 Task: For heading Use Comfortaa with pink colour & bold.  font size for heading26,  'Change the font style of data to'Comfortaa and font size to 18,  Change the alignment of both headline & data to Align center.  In the sheet  DashboardFinAuditbook
Action: Mouse moved to (63, 148)
Screenshot: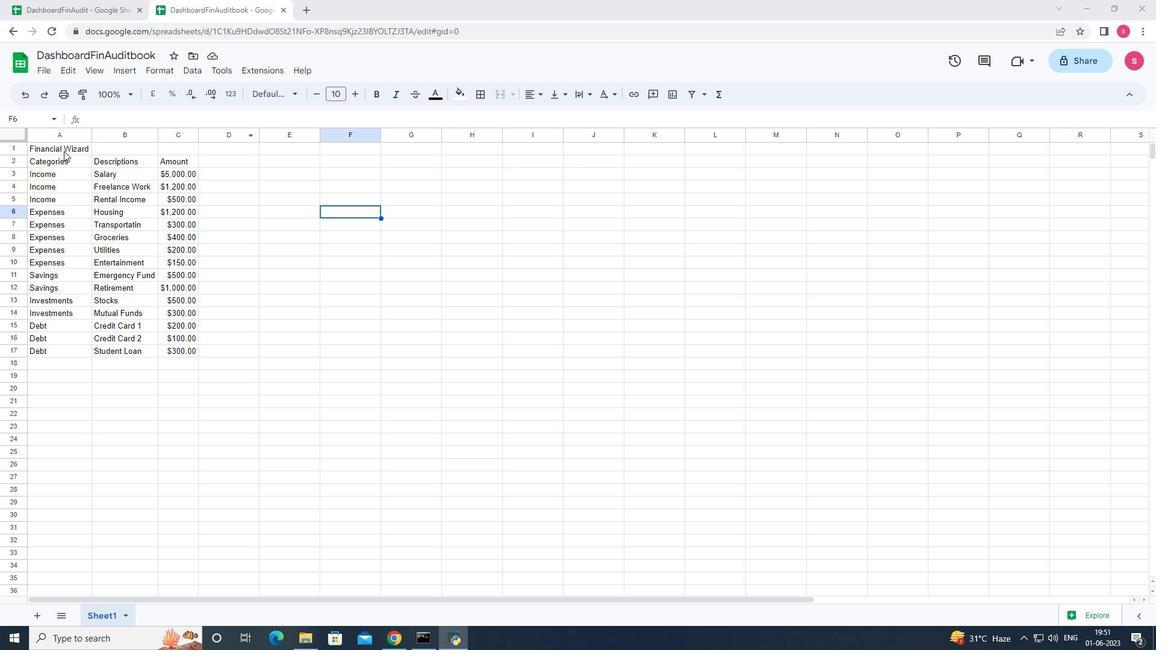
Action: Mouse pressed left at (63, 148)
Screenshot: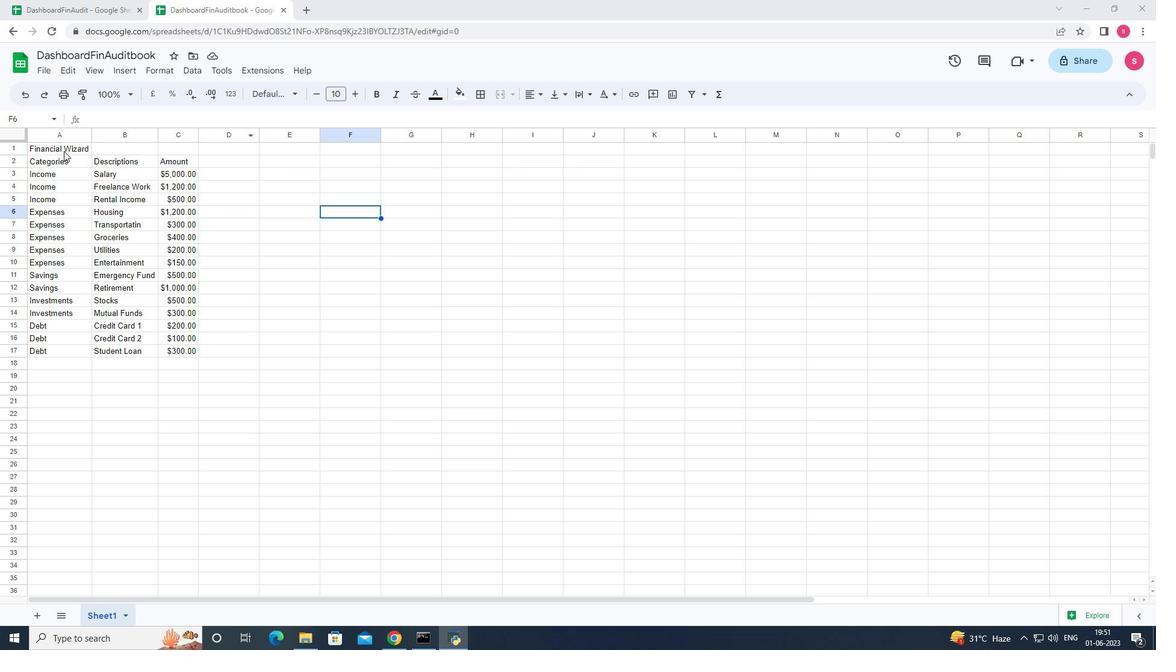 
Action: Mouse moved to (283, 91)
Screenshot: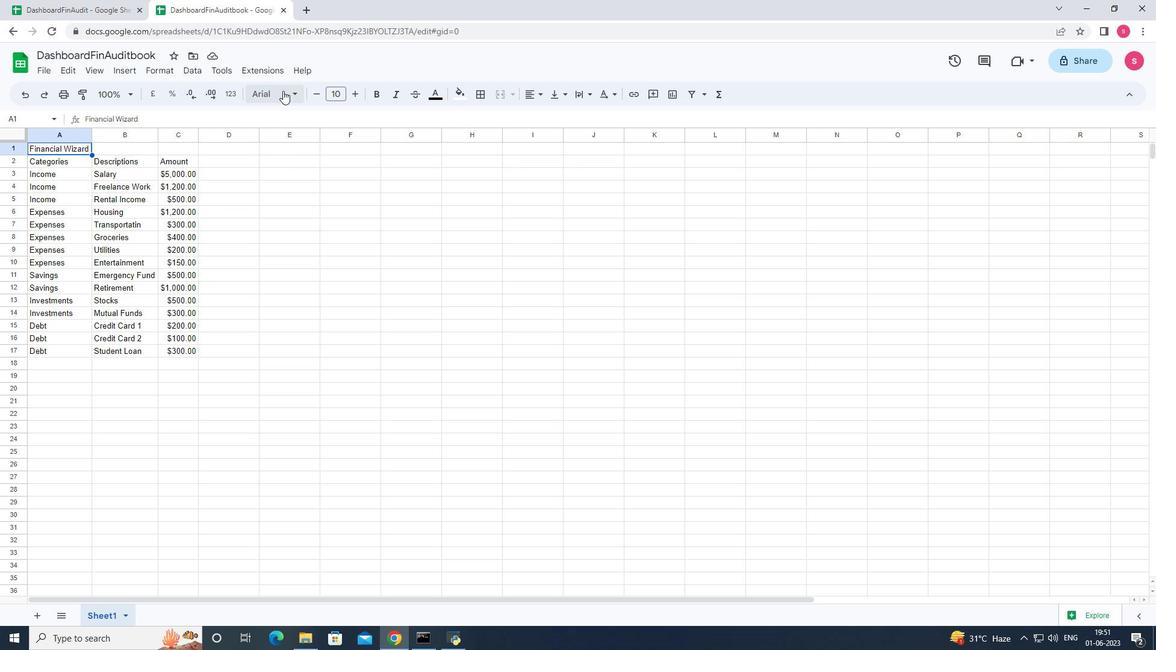 
Action: Mouse pressed left at (283, 91)
Screenshot: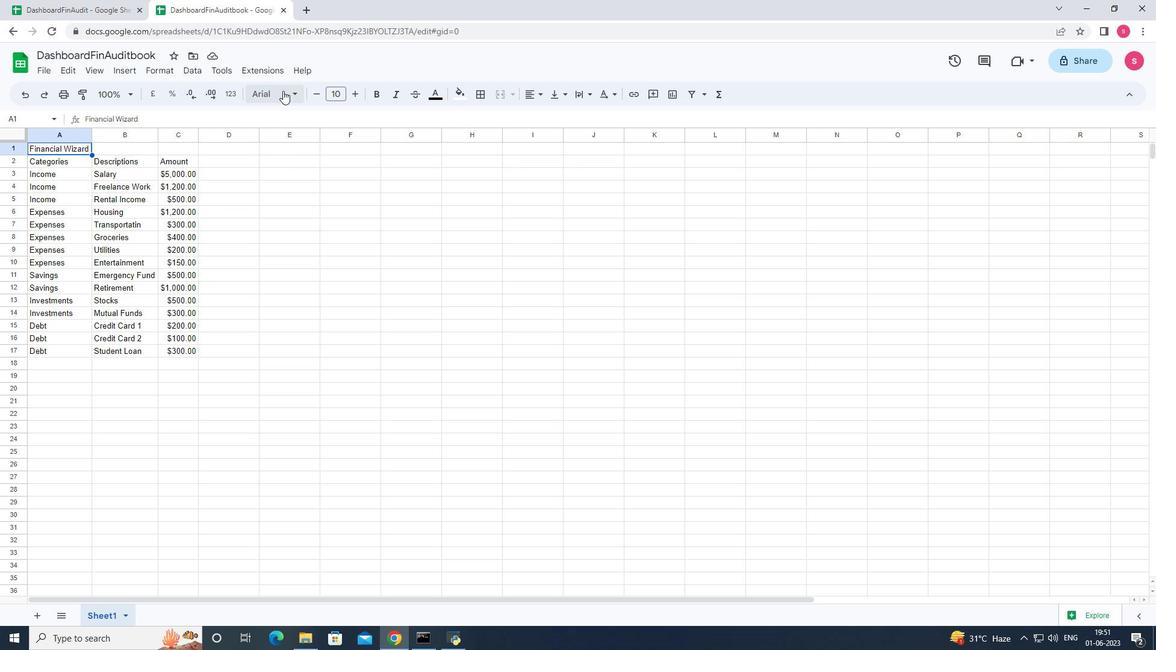 
Action: Mouse moved to (311, 420)
Screenshot: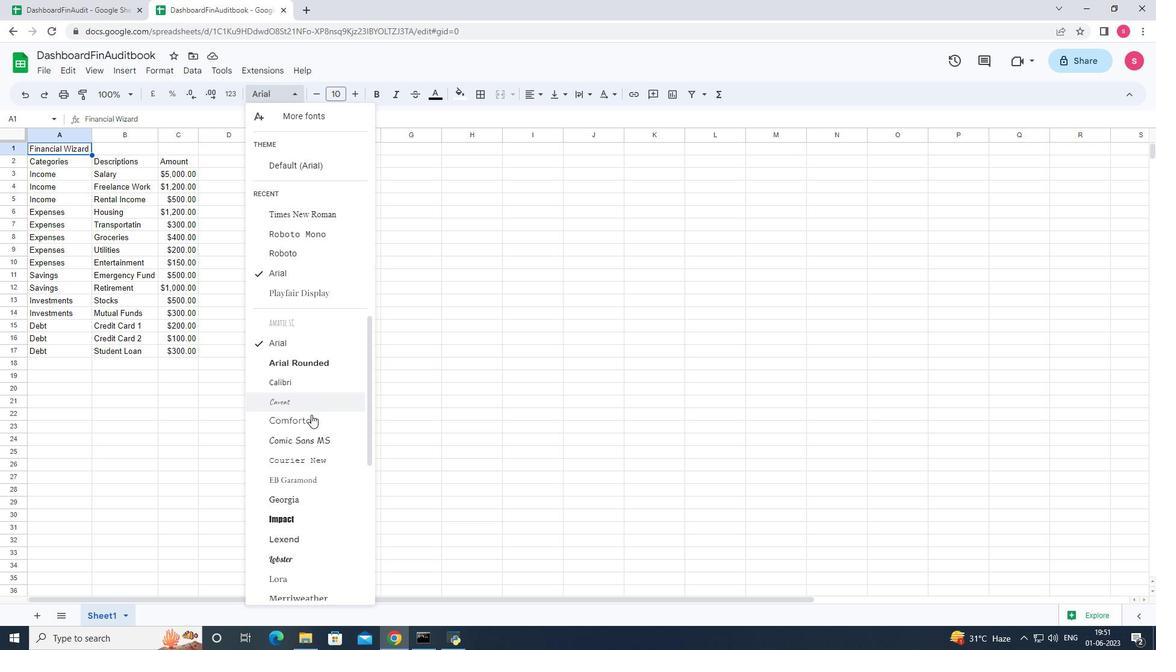 
Action: Mouse pressed left at (311, 420)
Screenshot: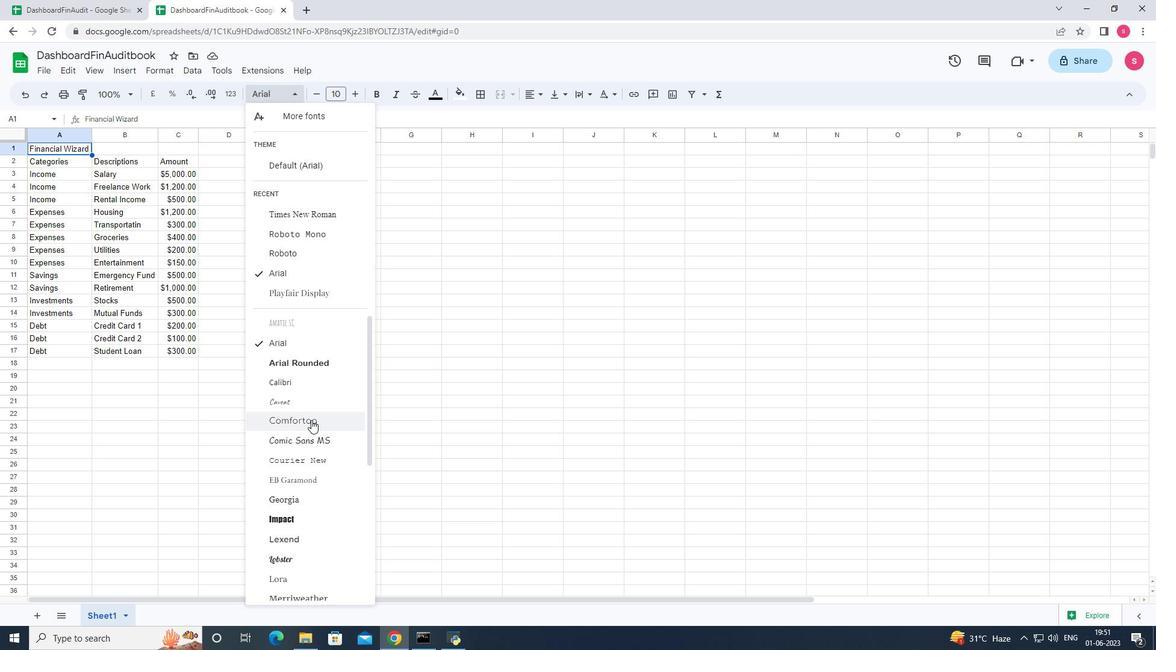 
Action: Mouse moved to (451, 88)
Screenshot: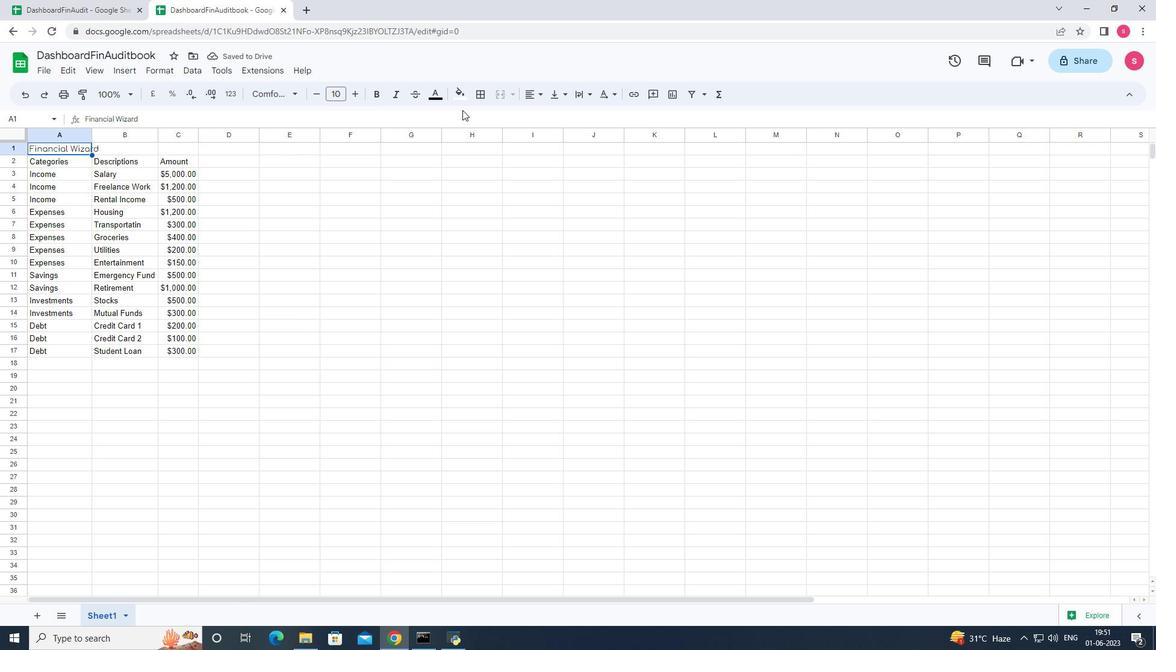 
Action: Mouse pressed right at (451, 88)
Screenshot: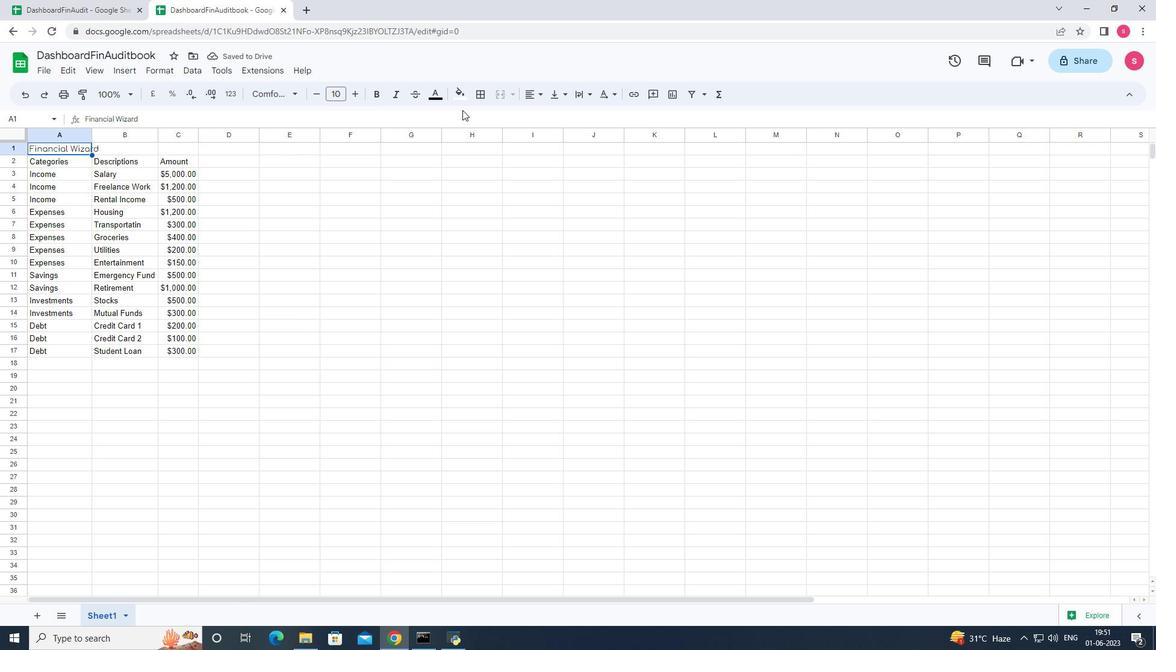 
Action: Mouse pressed right at (451, 88)
Screenshot: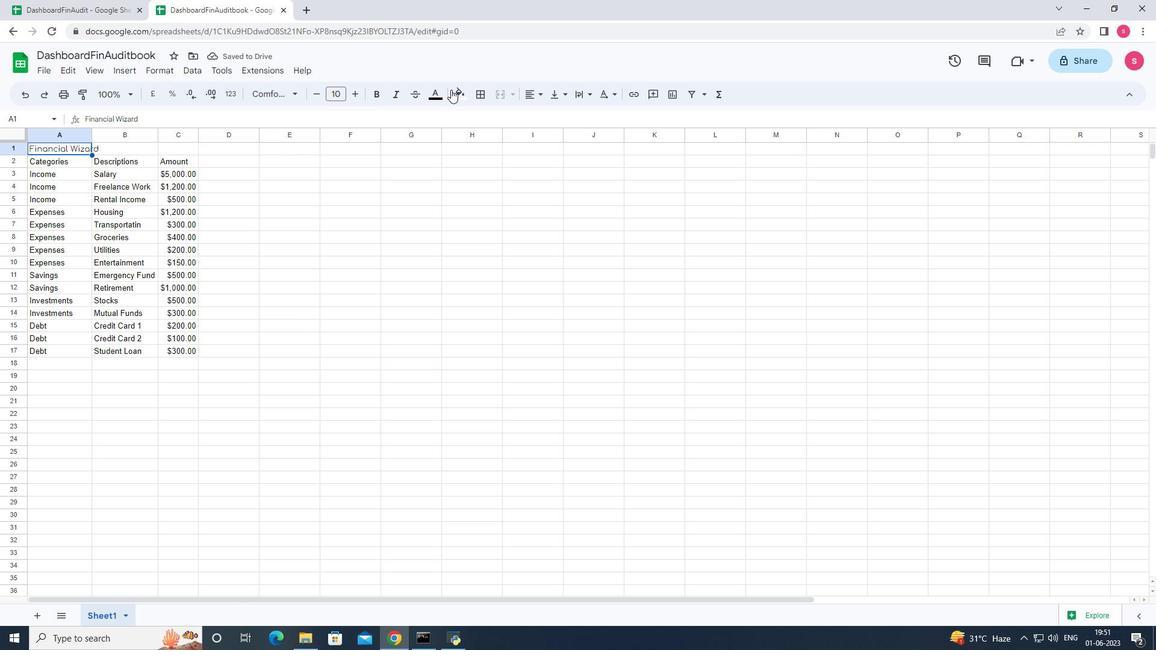 
Action: Mouse pressed right at (451, 88)
Screenshot: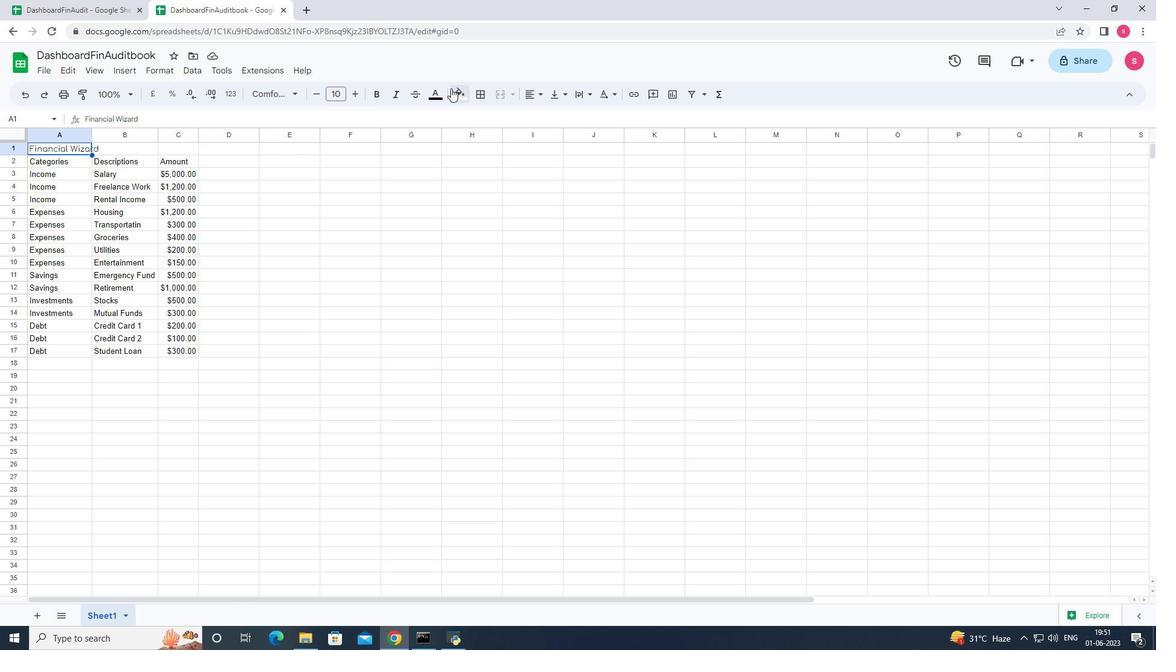 
Action: Mouse moved to (439, 95)
Screenshot: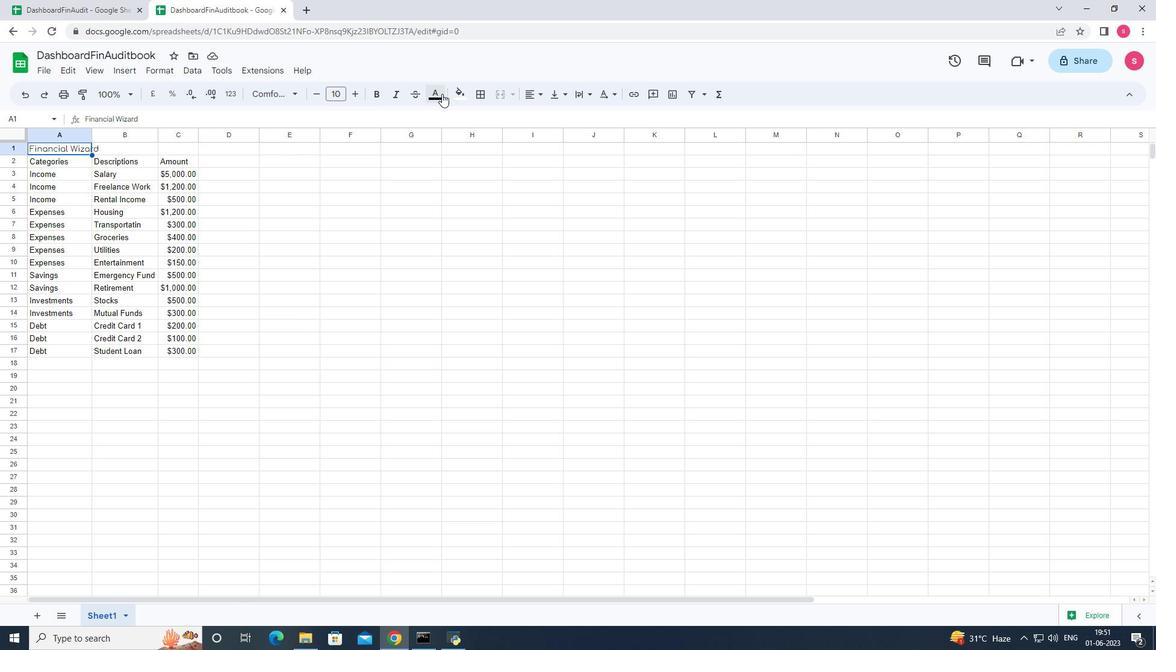 
Action: Mouse pressed left at (439, 95)
Screenshot: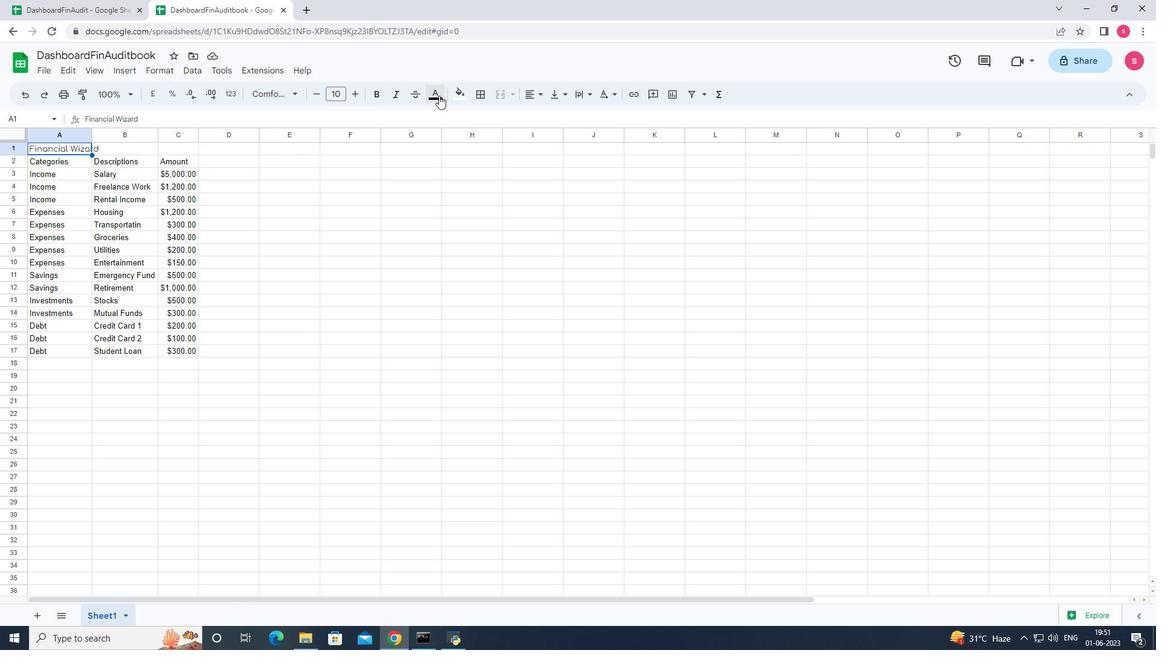 
Action: Mouse moved to (534, 175)
Screenshot: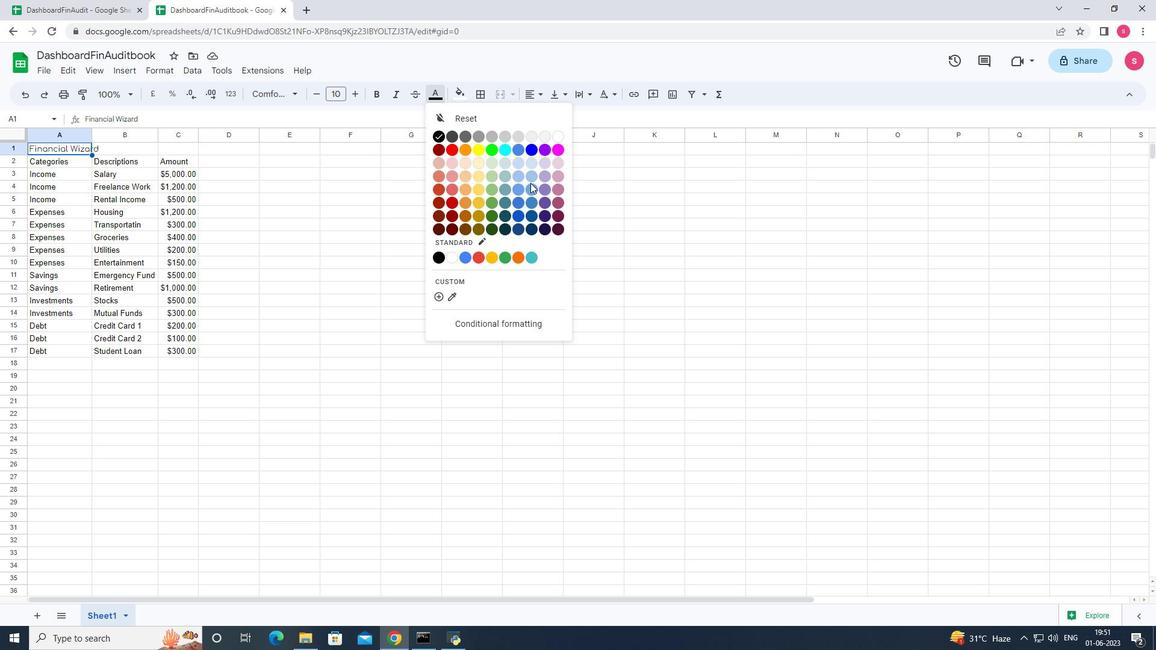 
Action: Mouse pressed right at (534, 175)
Screenshot: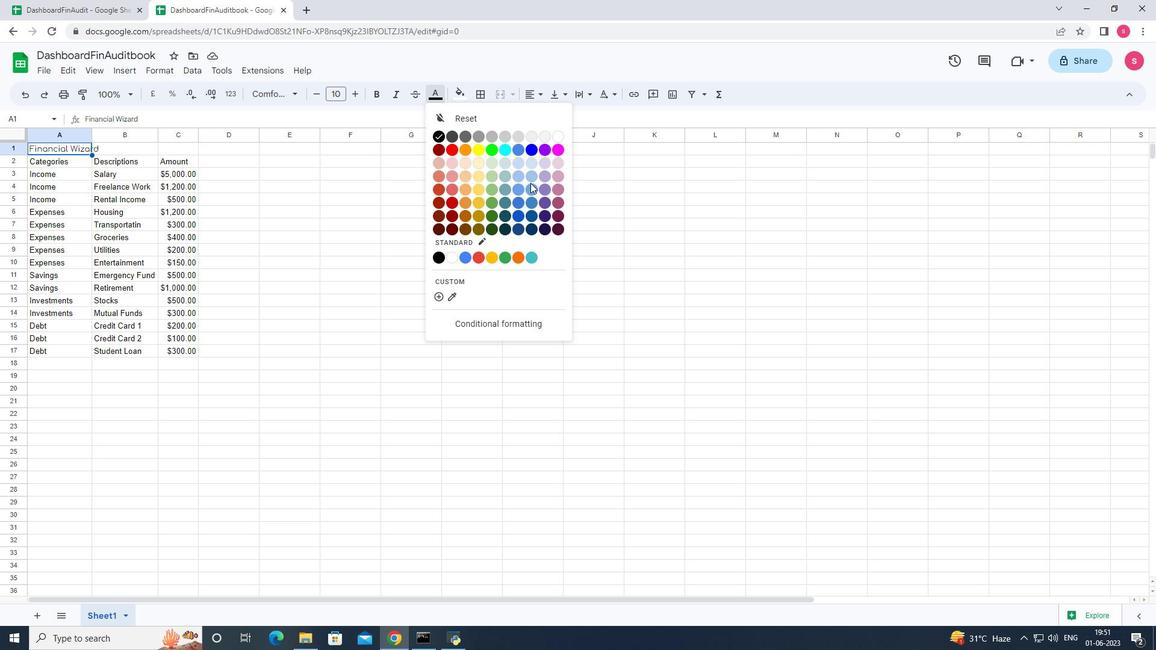 
Action: Mouse moved to (438, 95)
Screenshot: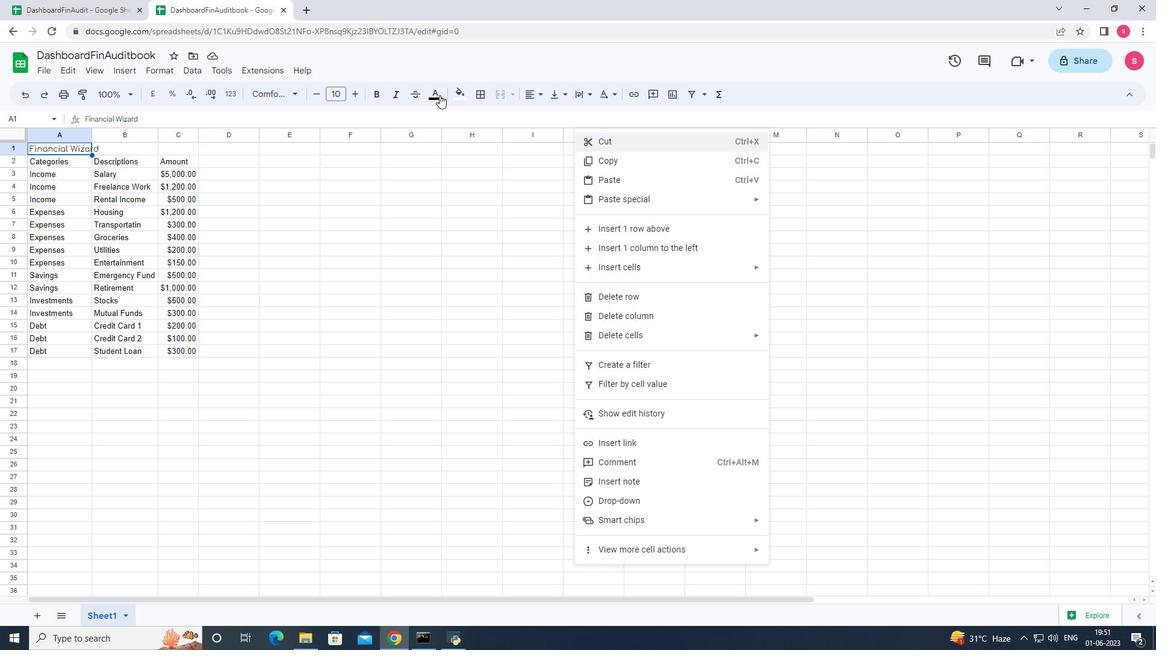 
Action: Mouse pressed left at (438, 95)
Screenshot: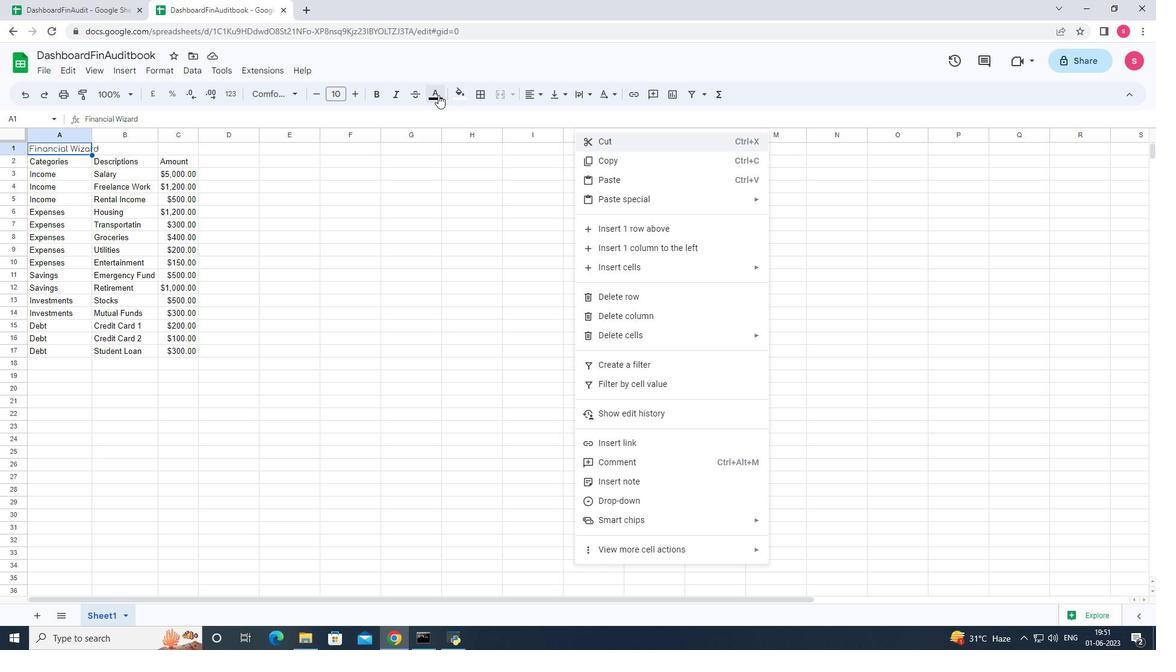 
Action: Mouse moved to (555, 150)
Screenshot: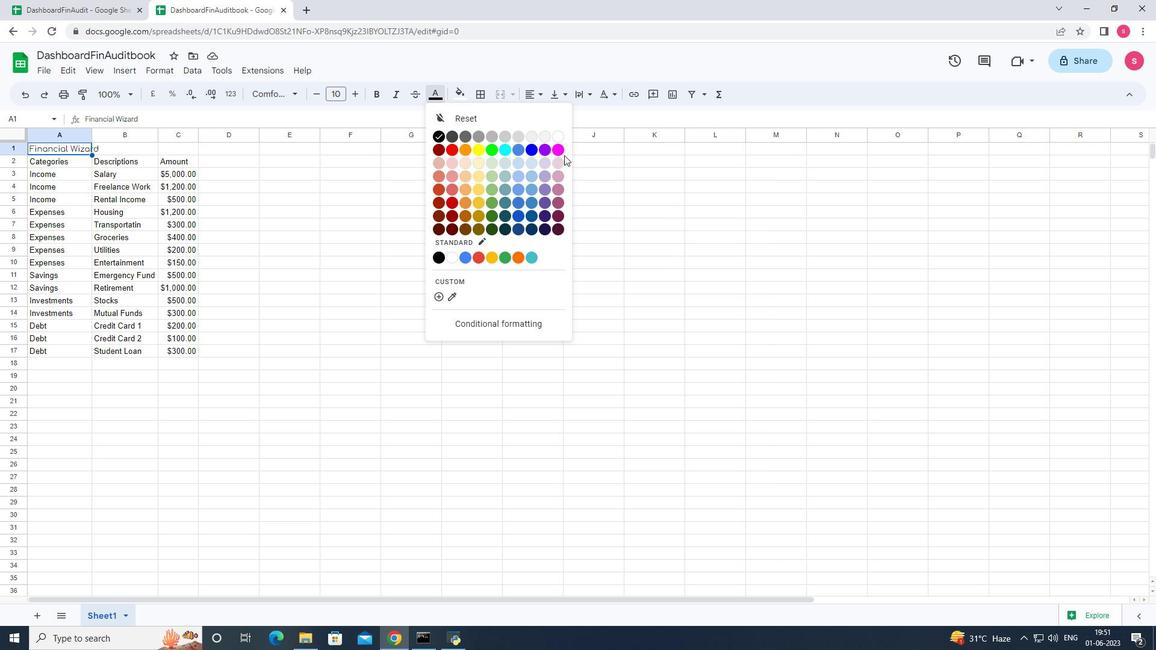 
Action: Mouse pressed left at (555, 150)
Screenshot: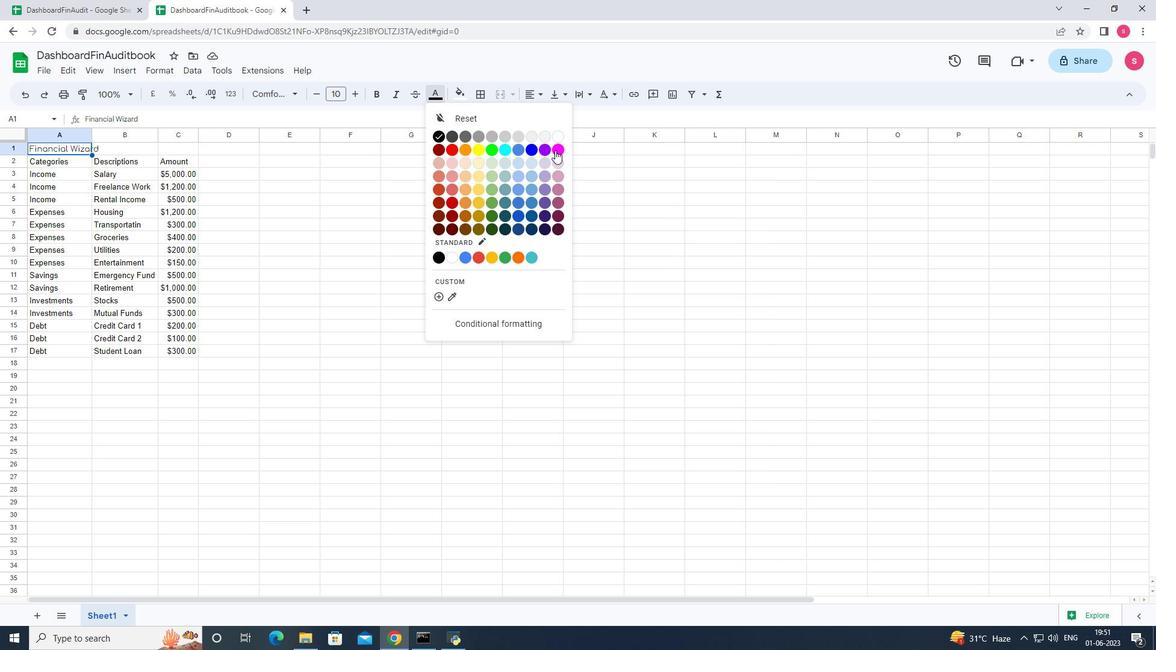 
Action: Mouse moved to (380, 93)
Screenshot: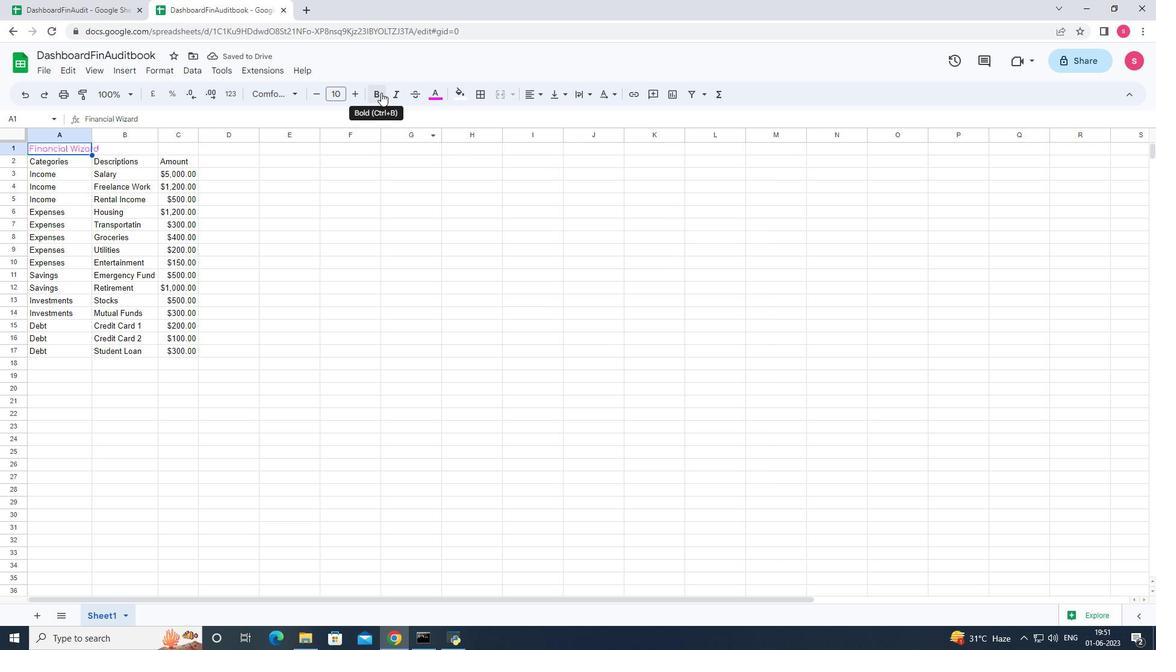 
Action: Mouse pressed left at (380, 93)
Screenshot: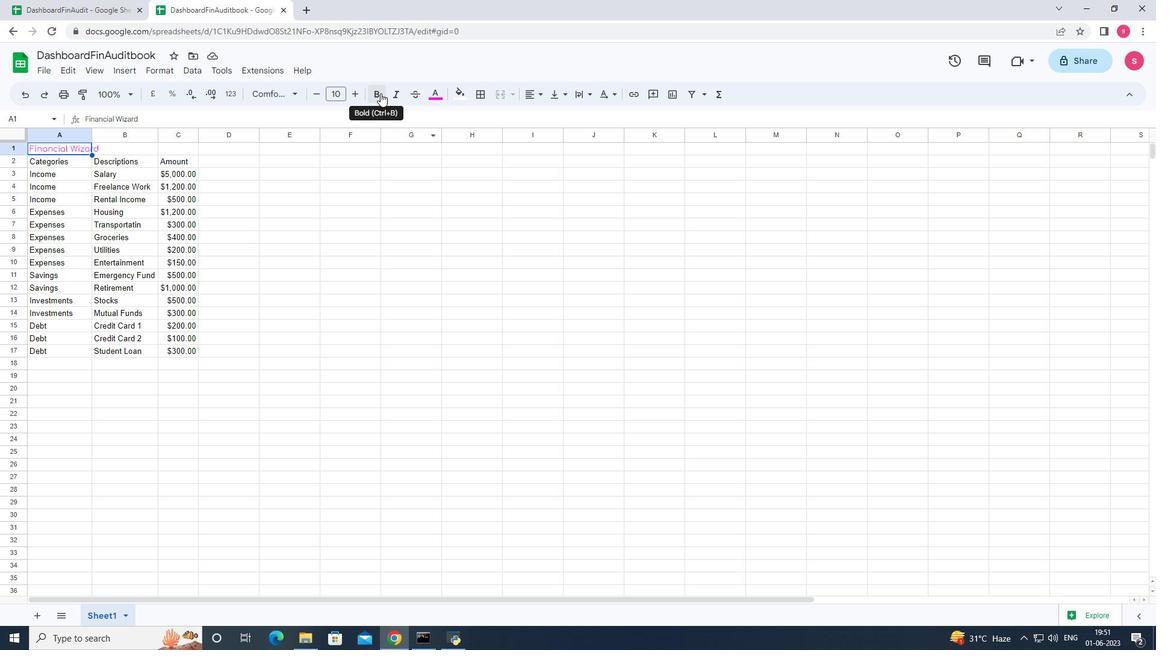 
Action: Mouse moved to (354, 96)
Screenshot: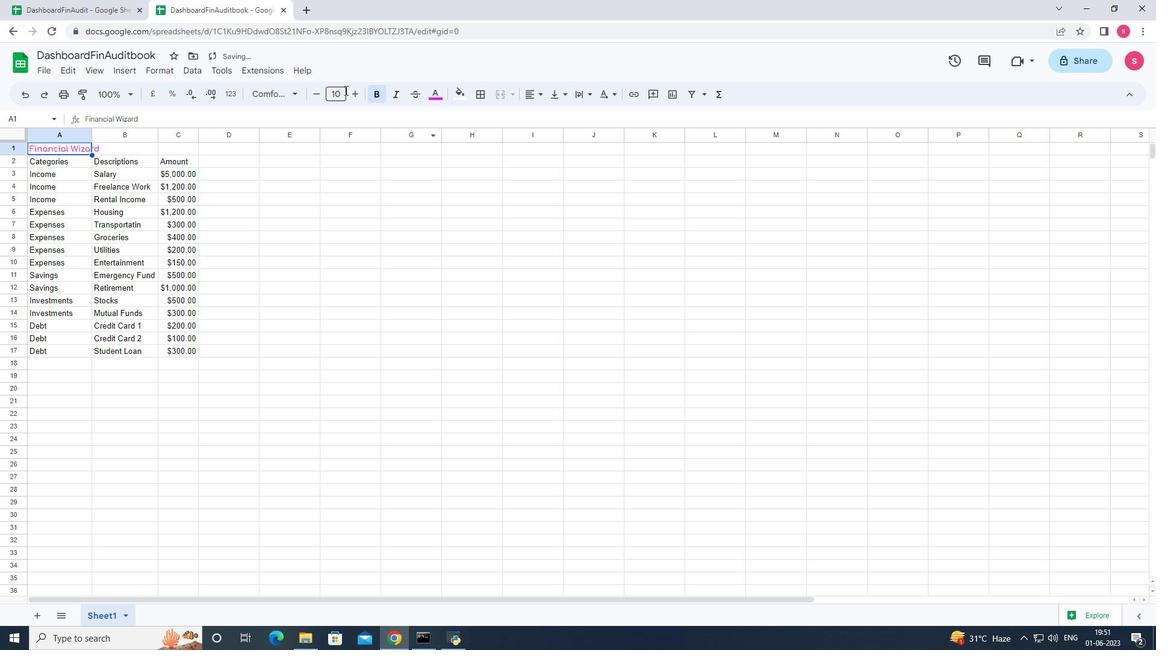 
Action: Mouse pressed left at (354, 96)
Screenshot: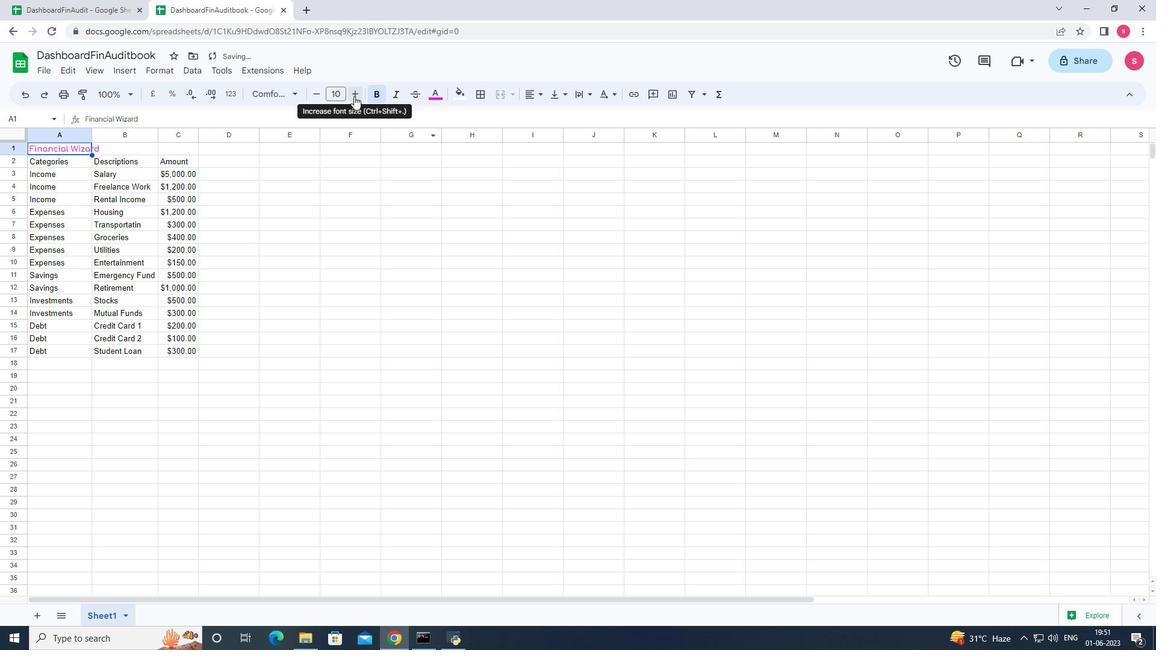 
Action: Mouse pressed left at (354, 96)
Screenshot: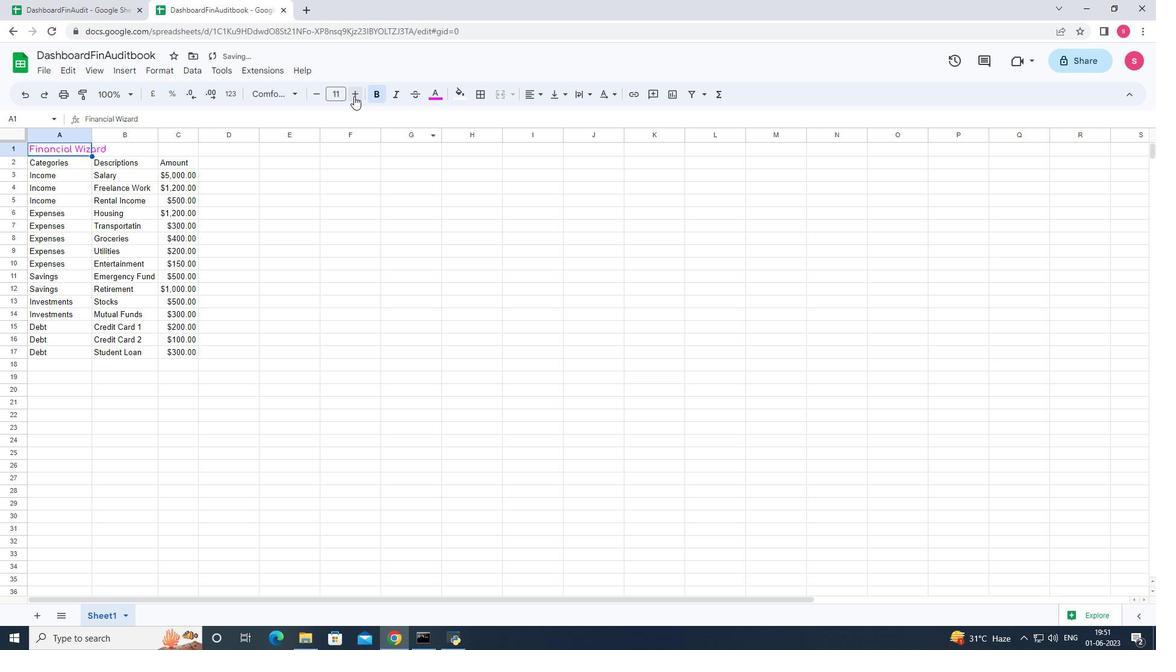 
Action: Mouse pressed left at (354, 96)
Screenshot: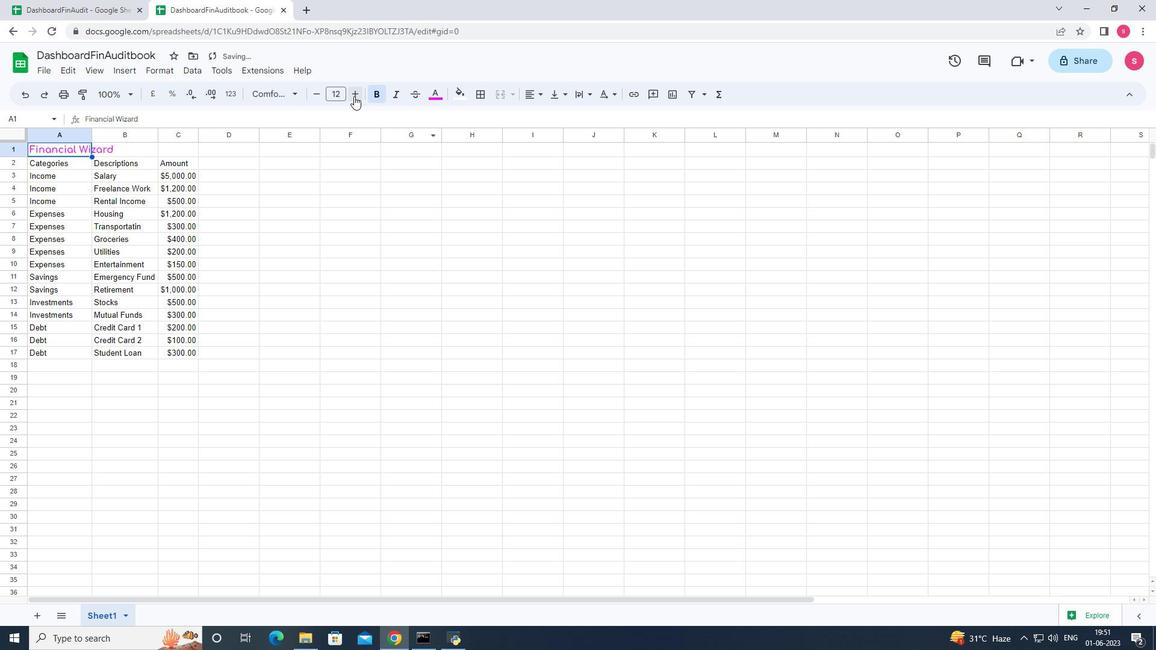 
Action: Mouse pressed left at (354, 96)
Screenshot: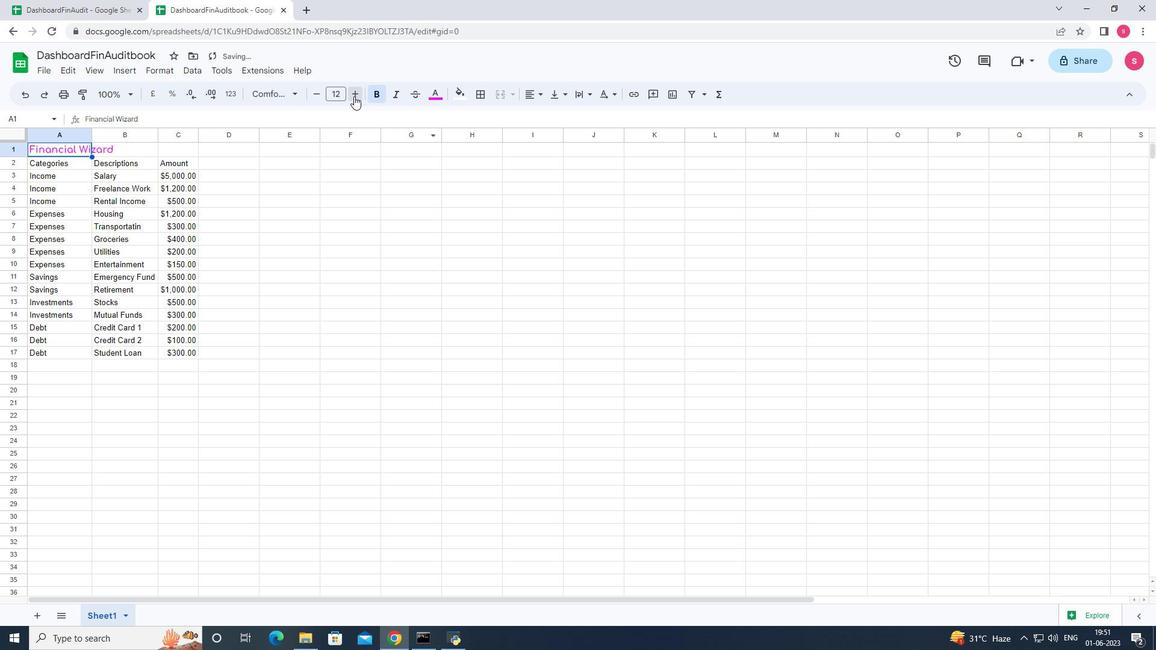 
Action: Mouse pressed left at (354, 96)
Screenshot: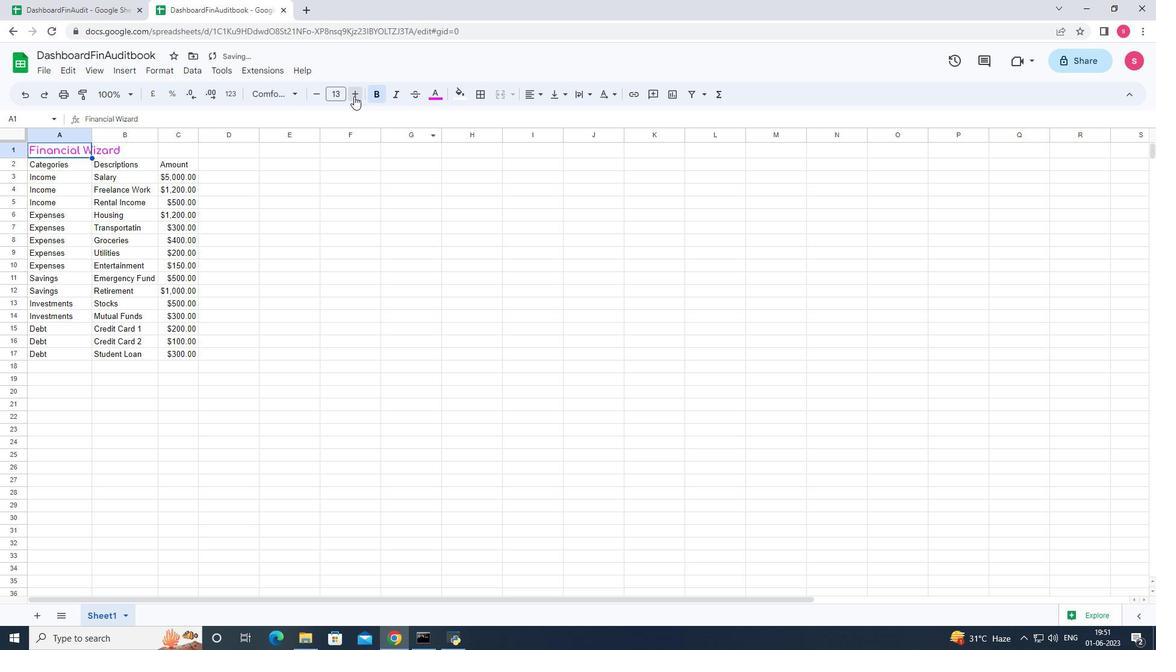 
Action: Mouse pressed left at (354, 96)
Screenshot: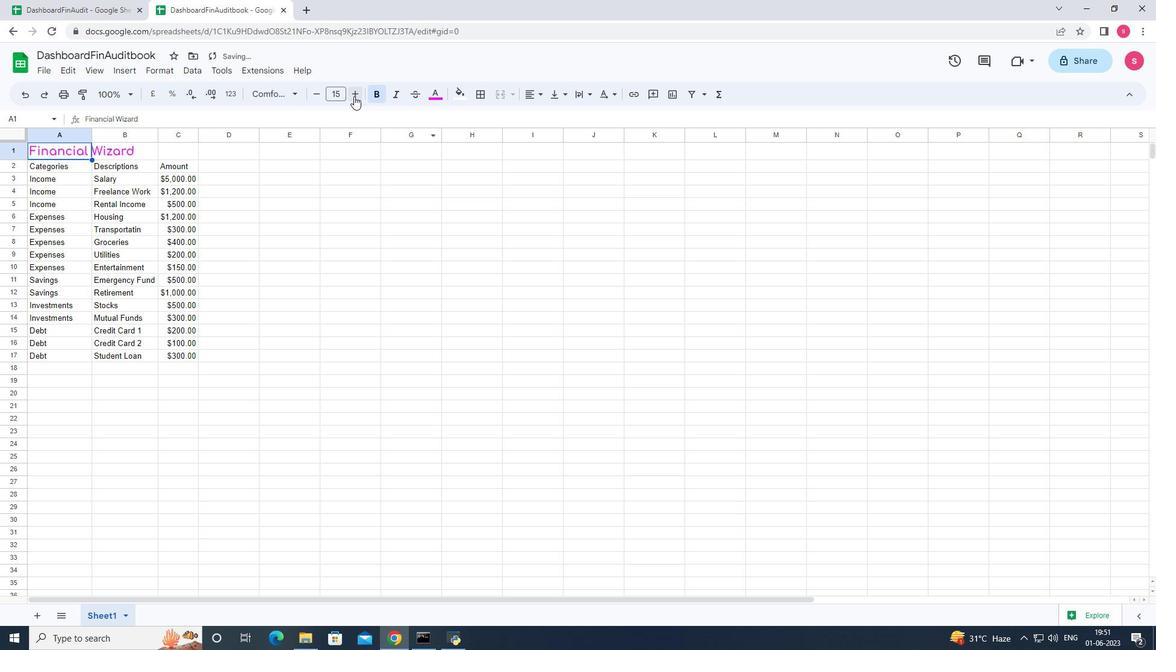 
Action: Mouse pressed left at (354, 96)
Screenshot: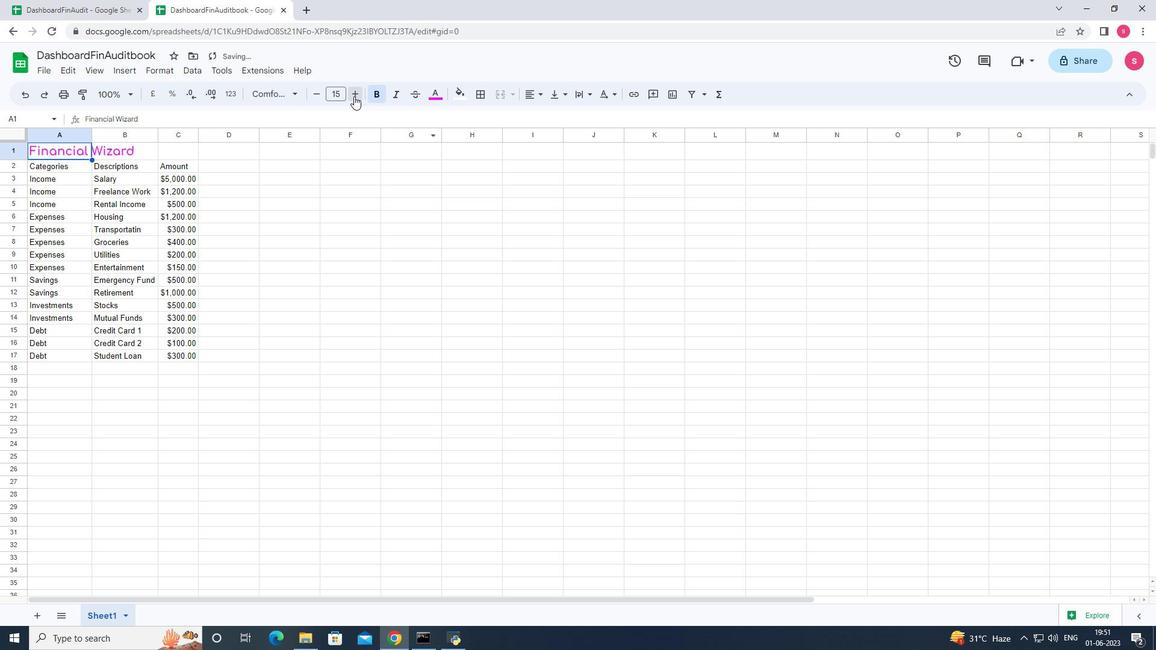 
Action: Mouse moved to (354, 96)
Screenshot: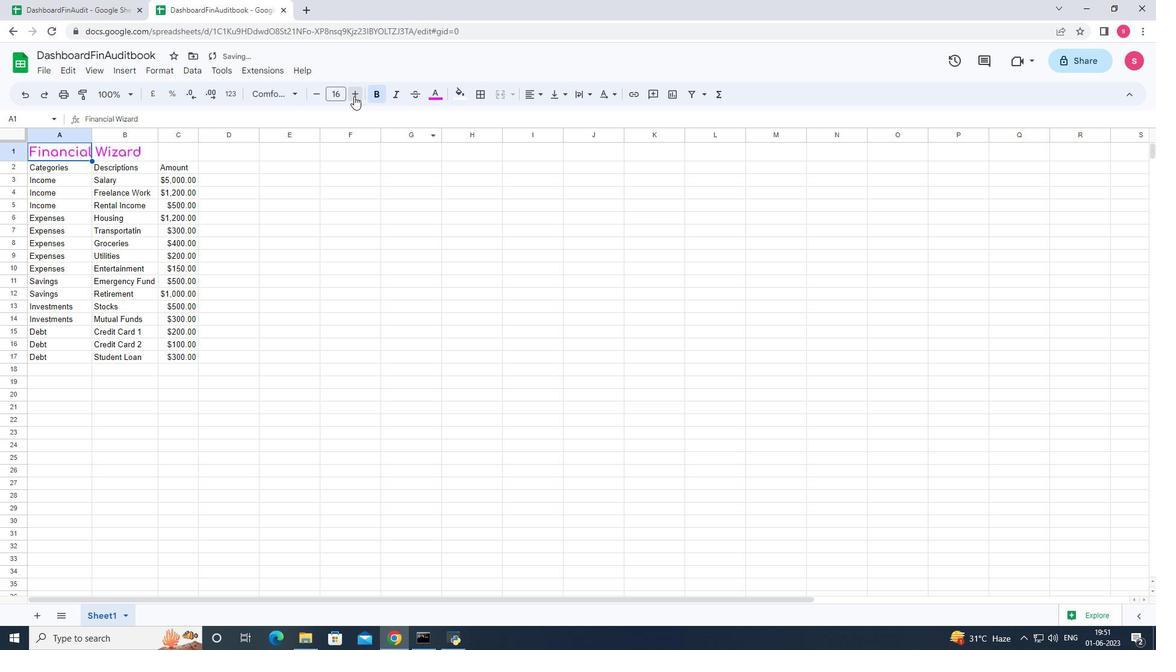 
Action: Mouse pressed left at (354, 96)
Screenshot: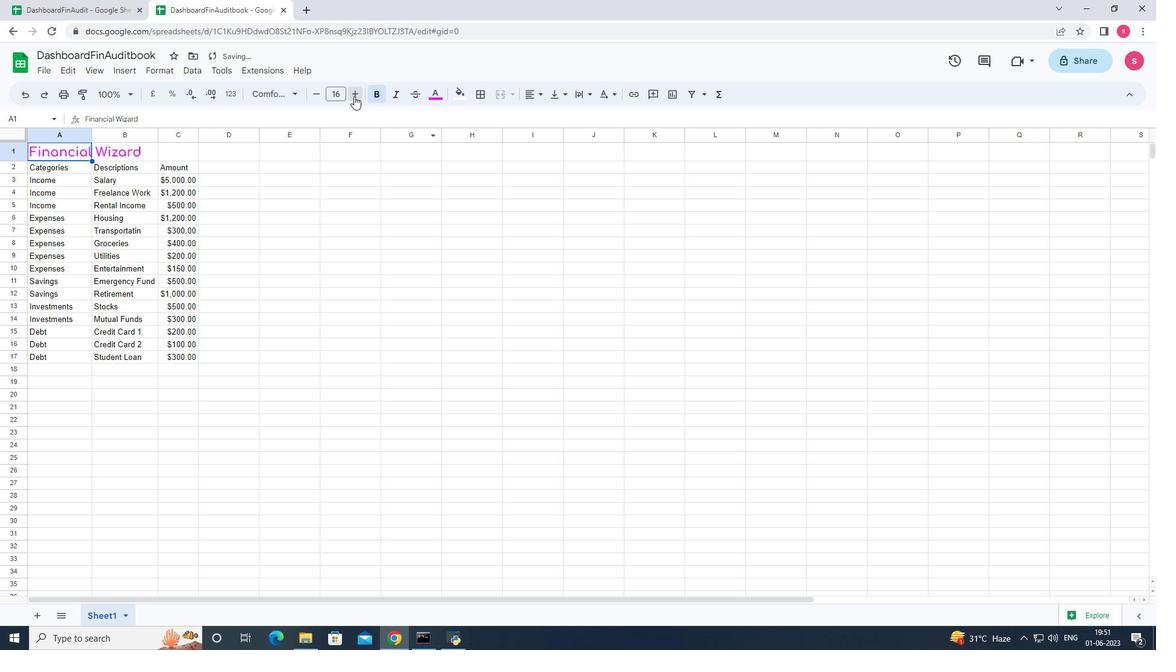 
Action: Mouse pressed left at (354, 96)
Screenshot: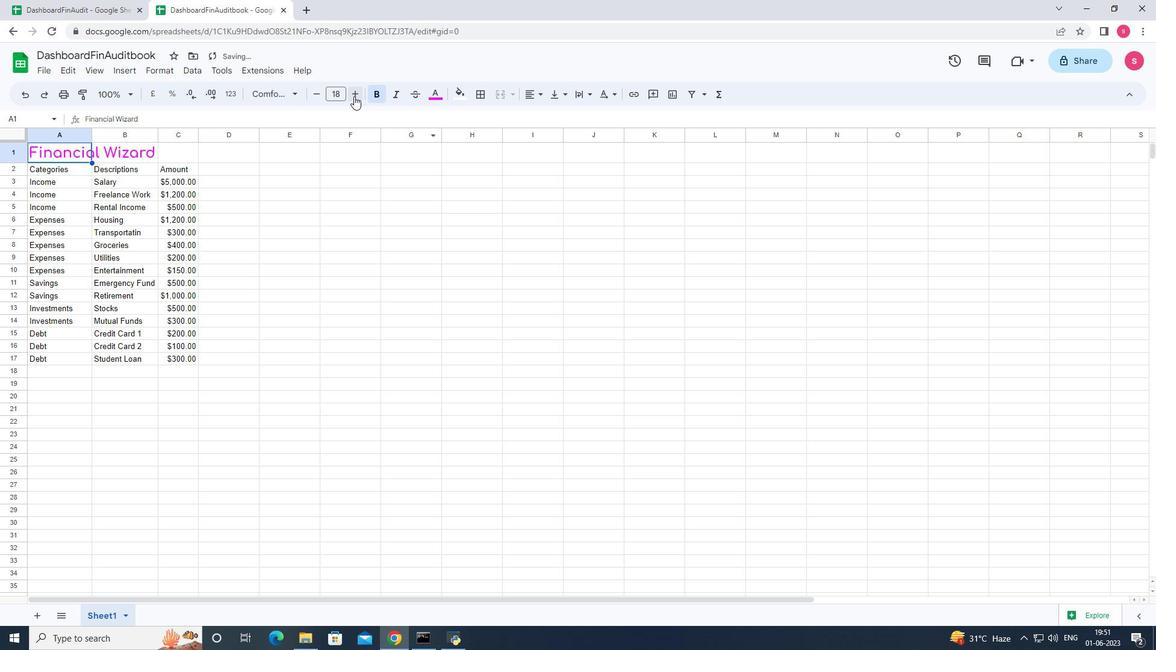 
Action: Mouse pressed left at (354, 96)
Screenshot: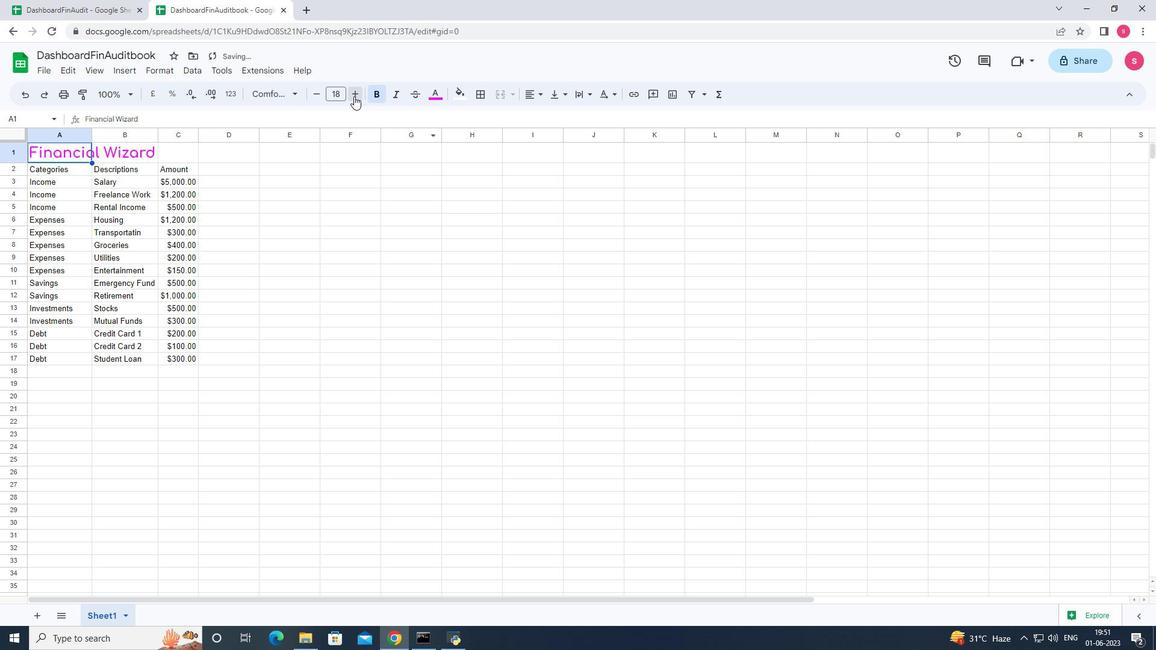
Action: Mouse pressed left at (354, 96)
Screenshot: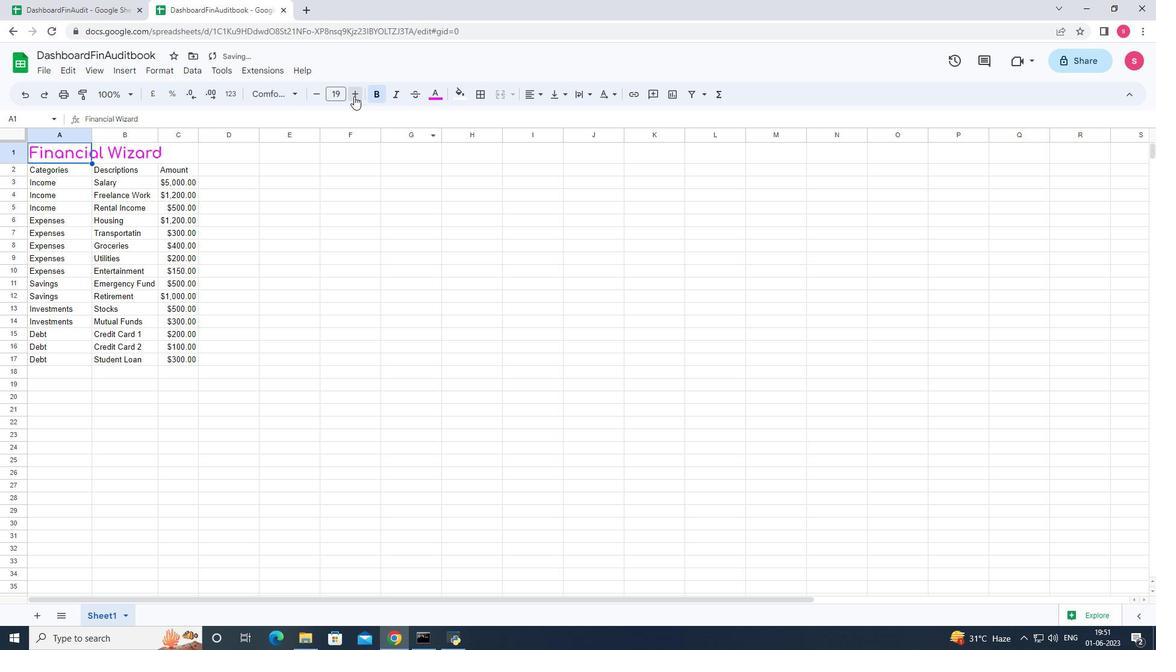
Action: Mouse pressed left at (354, 96)
Screenshot: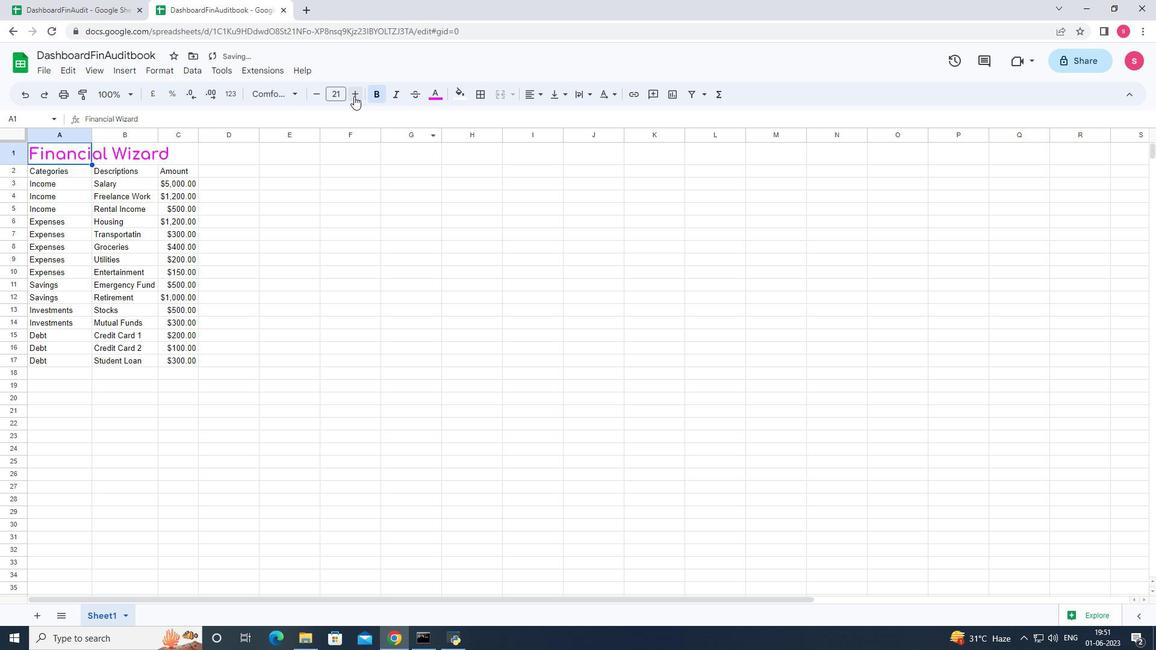 
Action: Mouse pressed left at (354, 96)
Screenshot: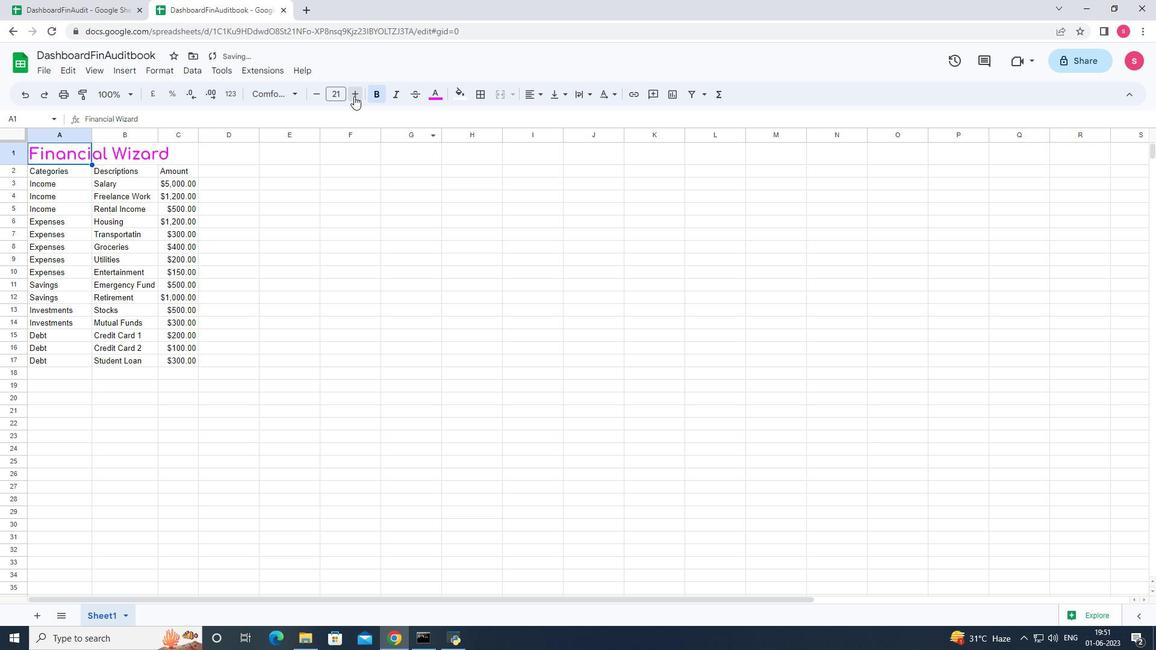 
Action: Mouse pressed left at (354, 96)
Screenshot: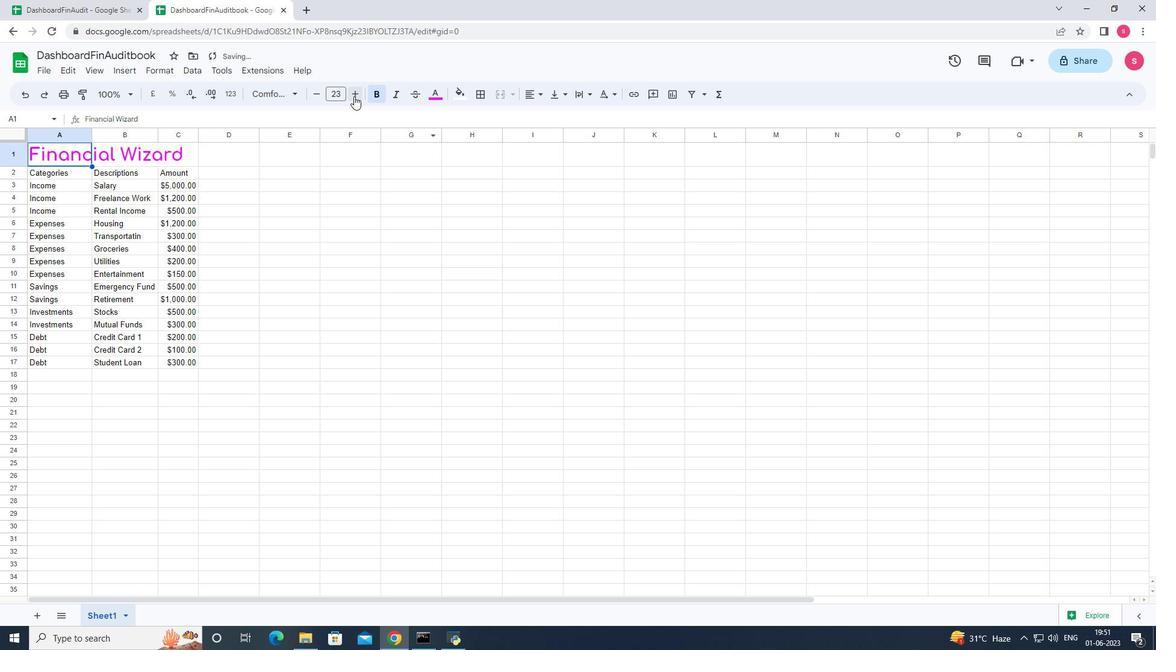 
Action: Mouse pressed left at (354, 96)
Screenshot: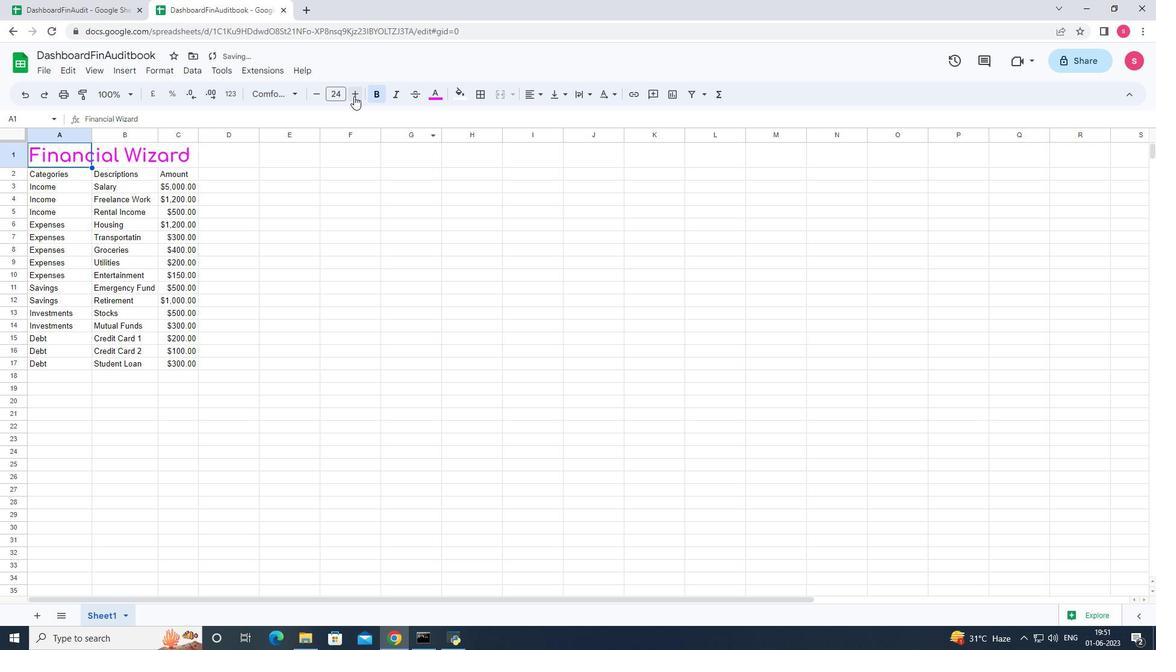 
Action: Mouse pressed left at (354, 96)
Screenshot: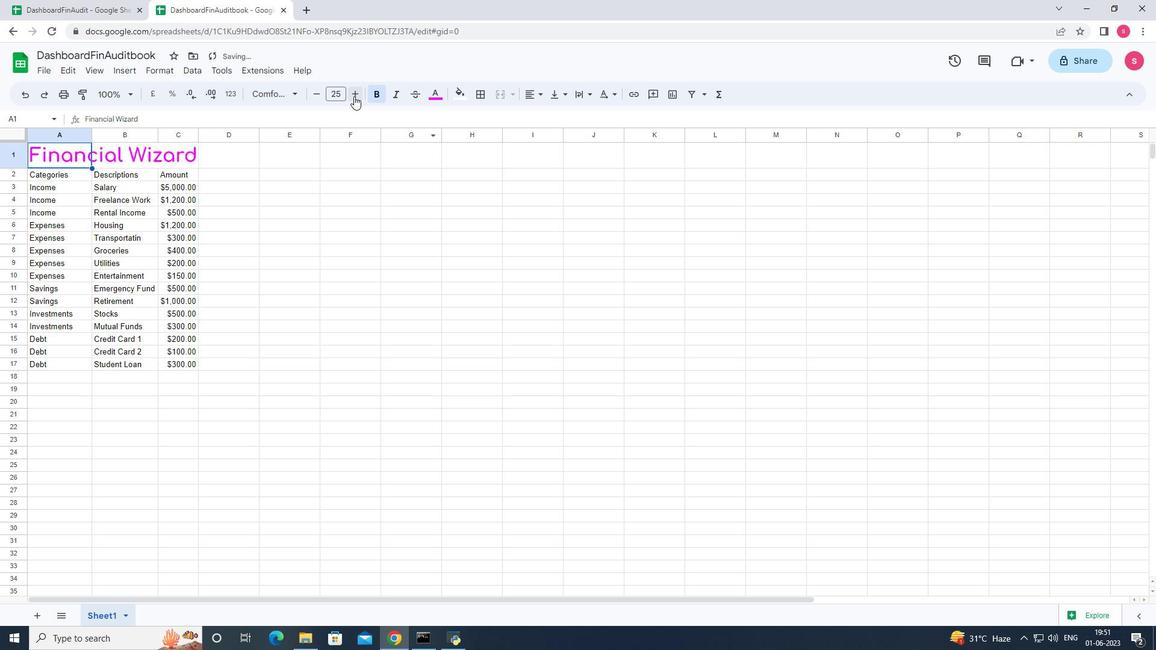 
Action: Mouse moved to (405, 265)
Screenshot: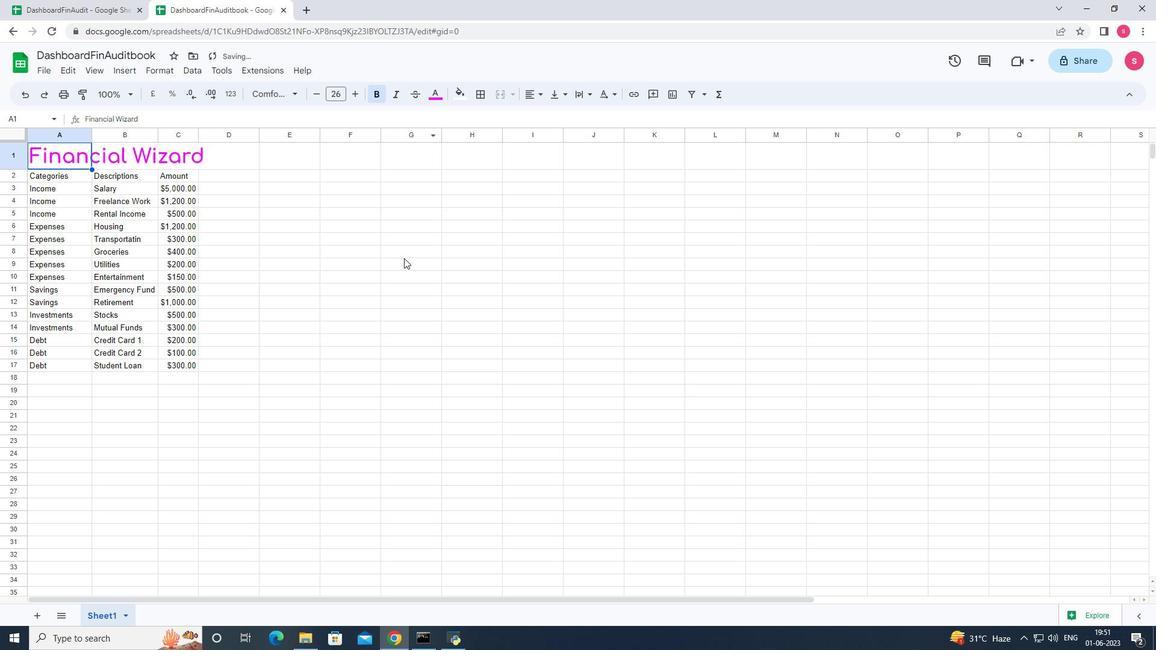 
Action: Mouse pressed left at (405, 265)
Screenshot: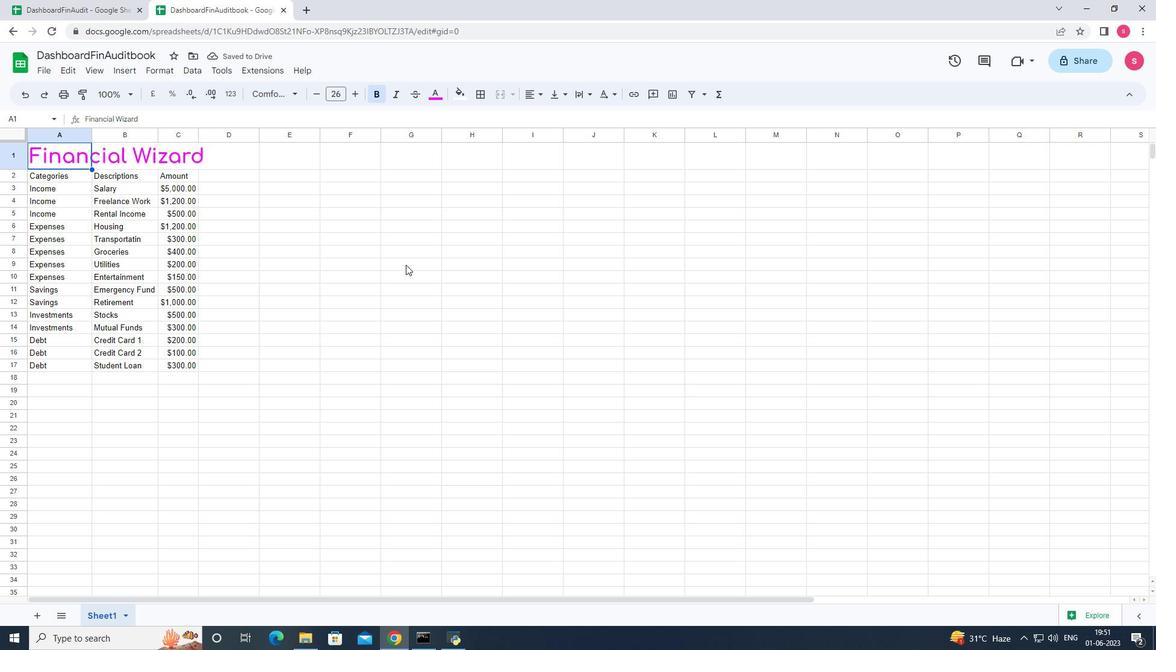 
Action: Mouse moved to (61, 172)
Screenshot: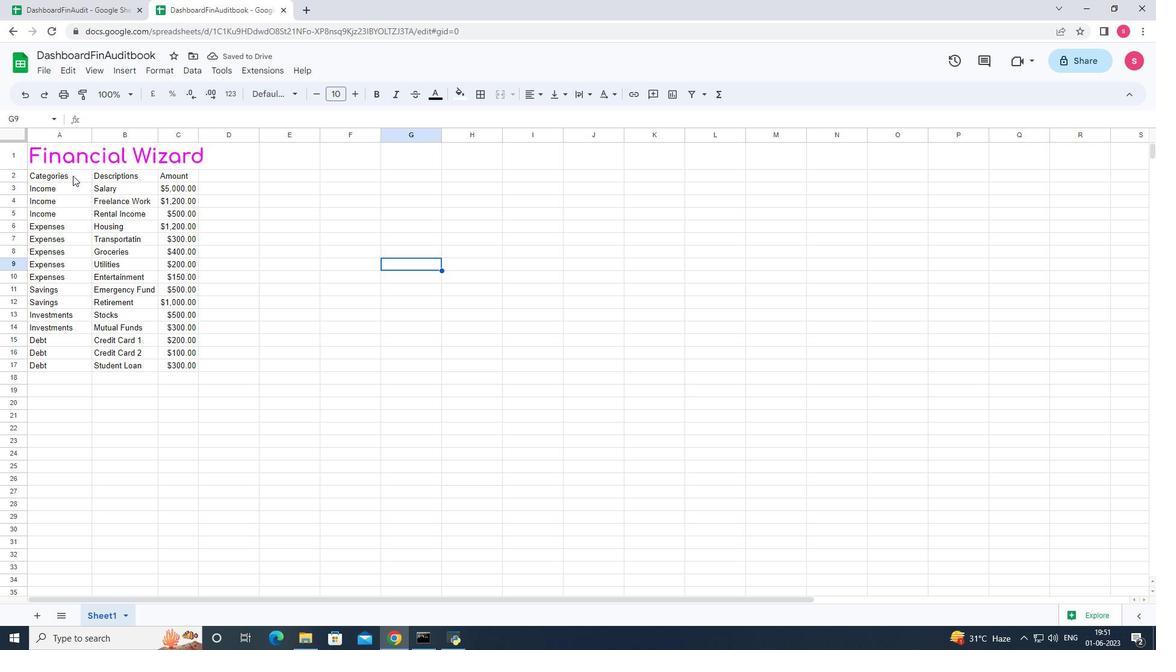 
Action: Mouse pressed left at (61, 172)
Screenshot: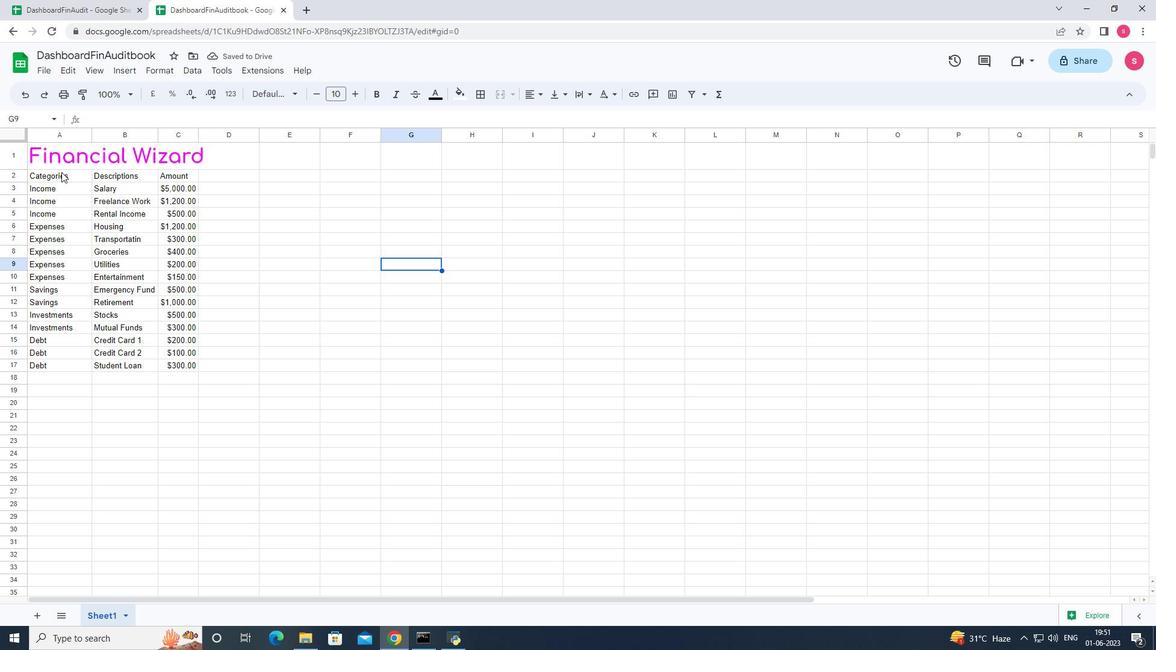 
Action: Mouse moved to (281, 93)
Screenshot: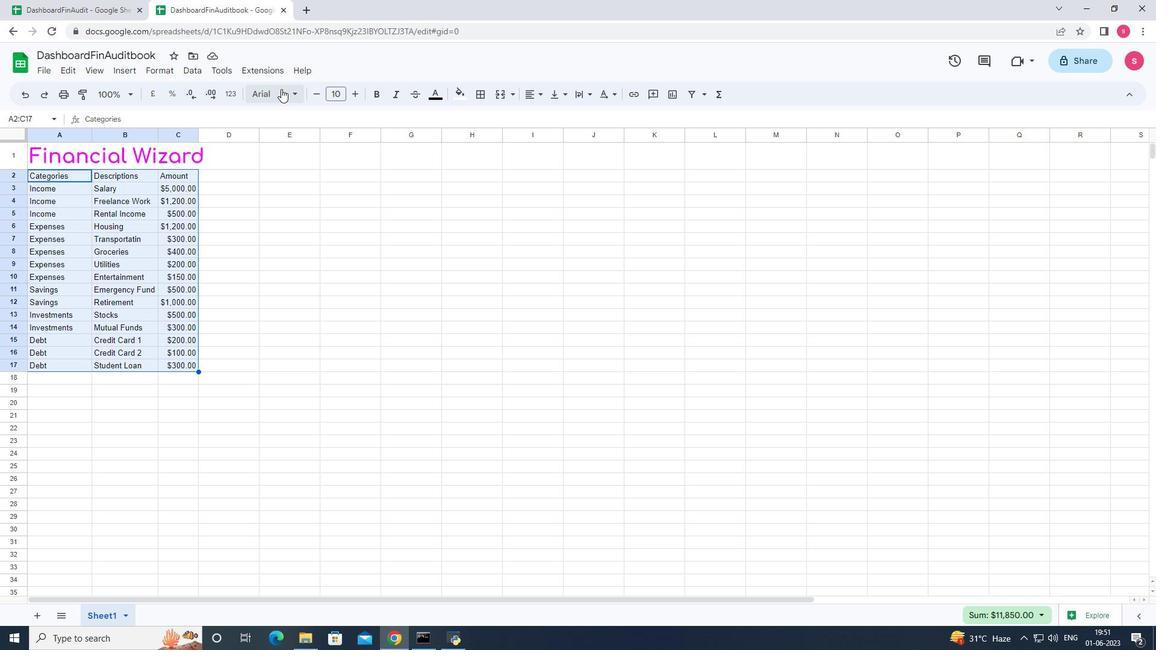 
Action: Mouse pressed left at (281, 93)
Screenshot: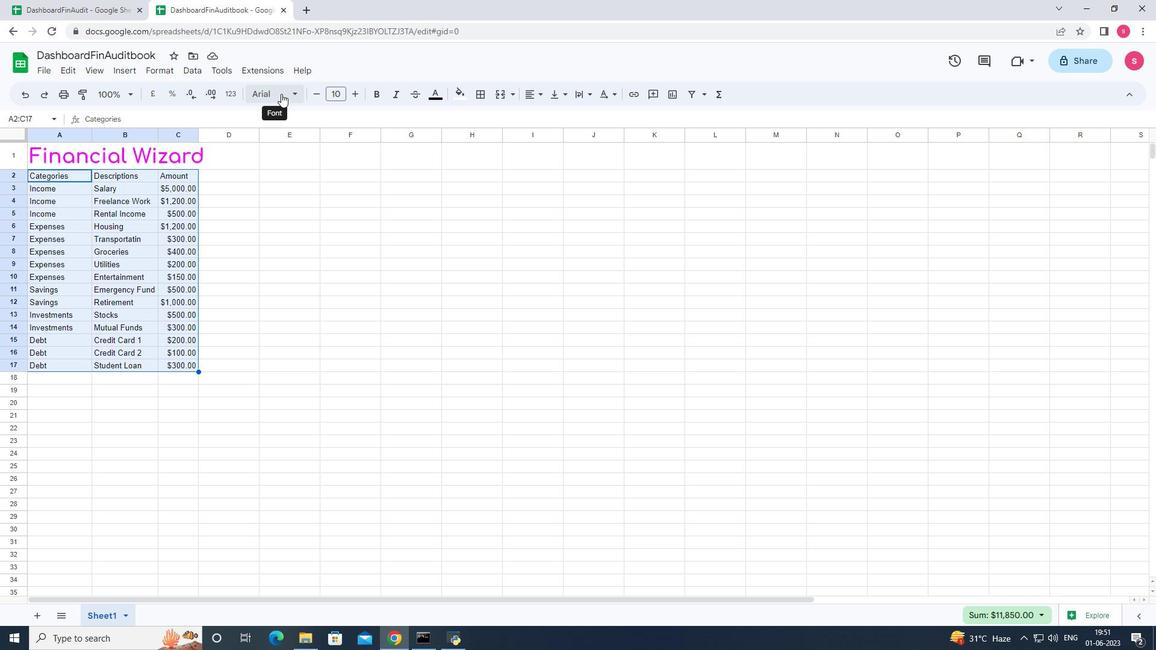 
Action: Mouse moved to (298, 354)
Screenshot: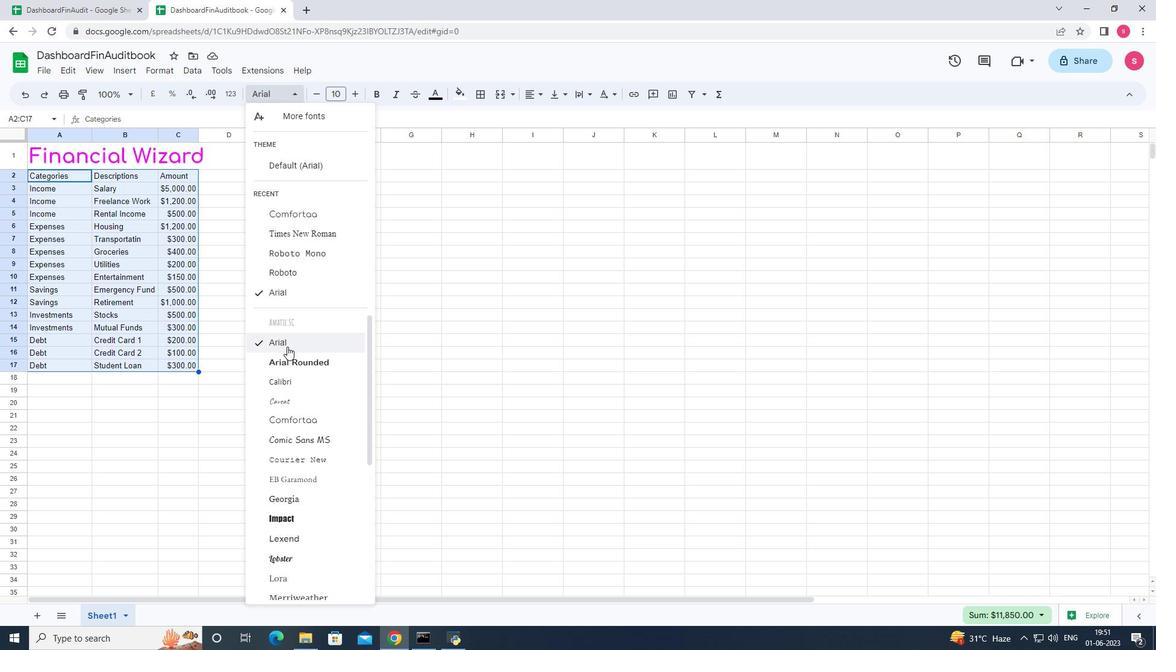 
Action: Mouse scrolled (298, 354) with delta (0, 0)
Screenshot: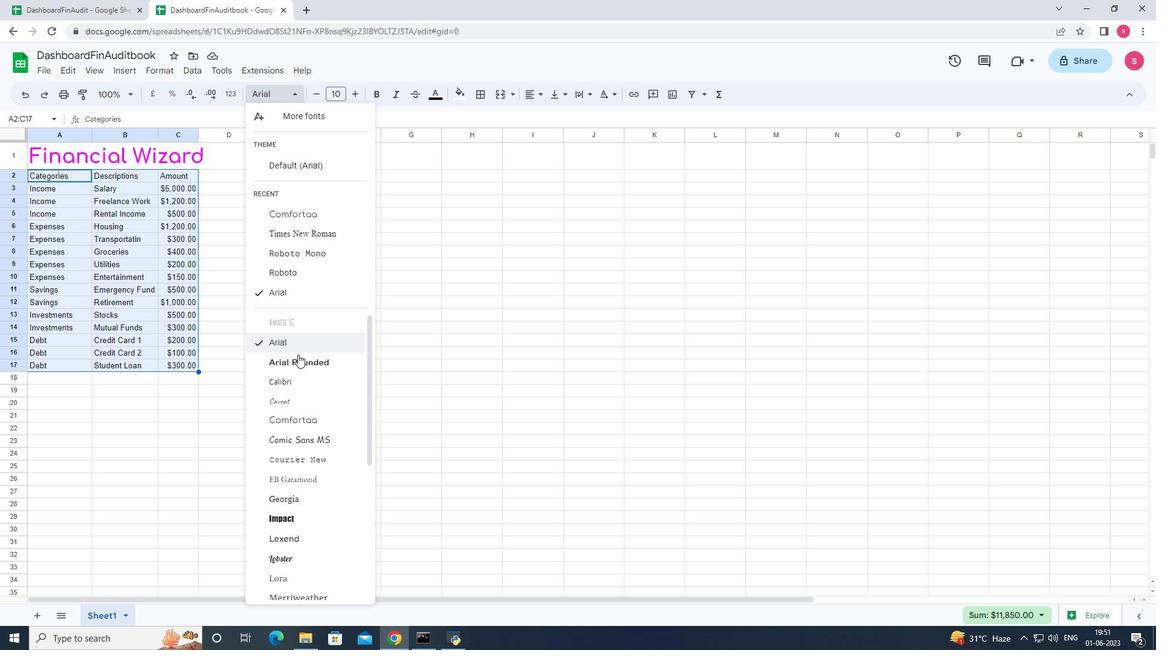 
Action: Mouse moved to (307, 357)
Screenshot: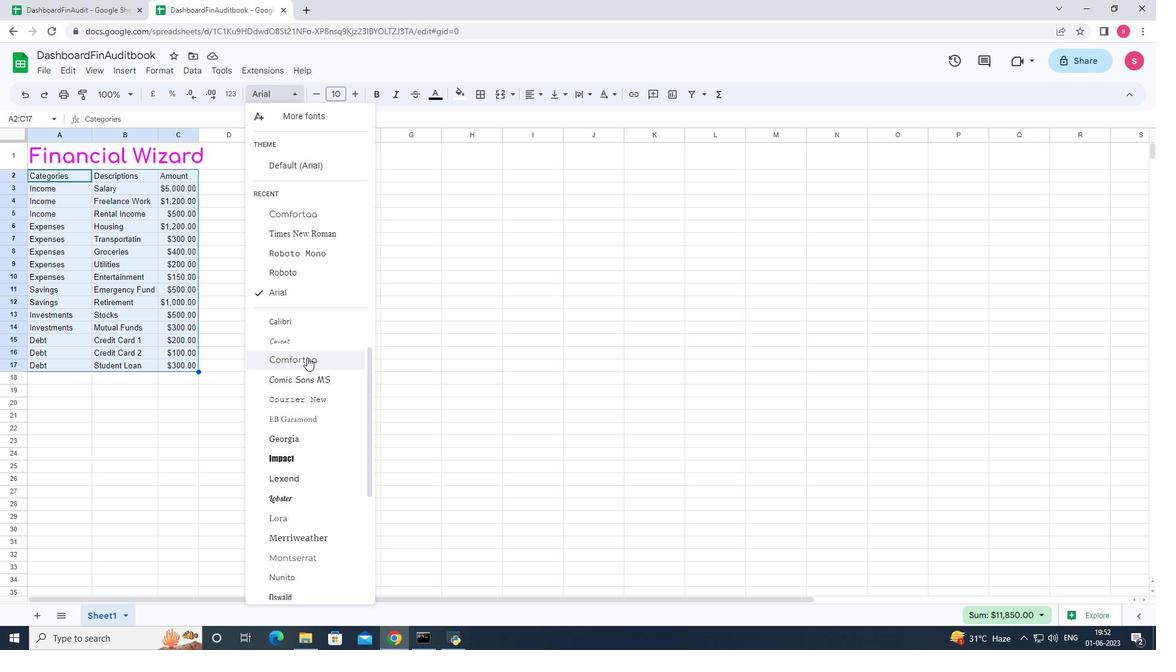 
Action: Mouse pressed left at (307, 357)
Screenshot: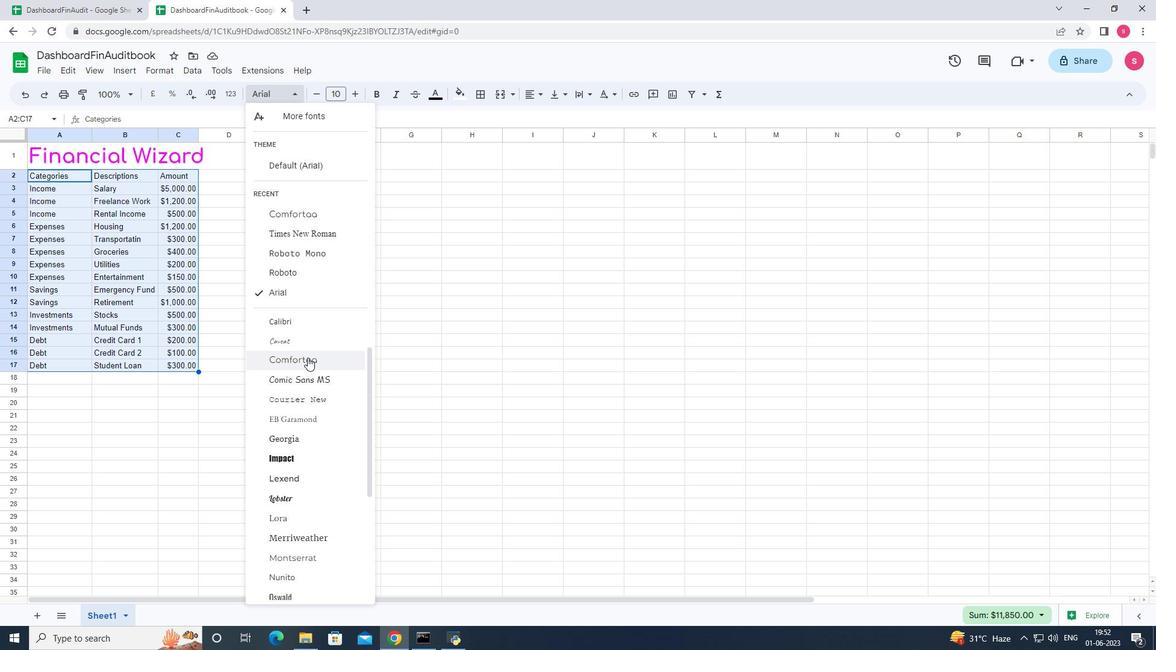 
Action: Mouse moved to (352, 97)
Screenshot: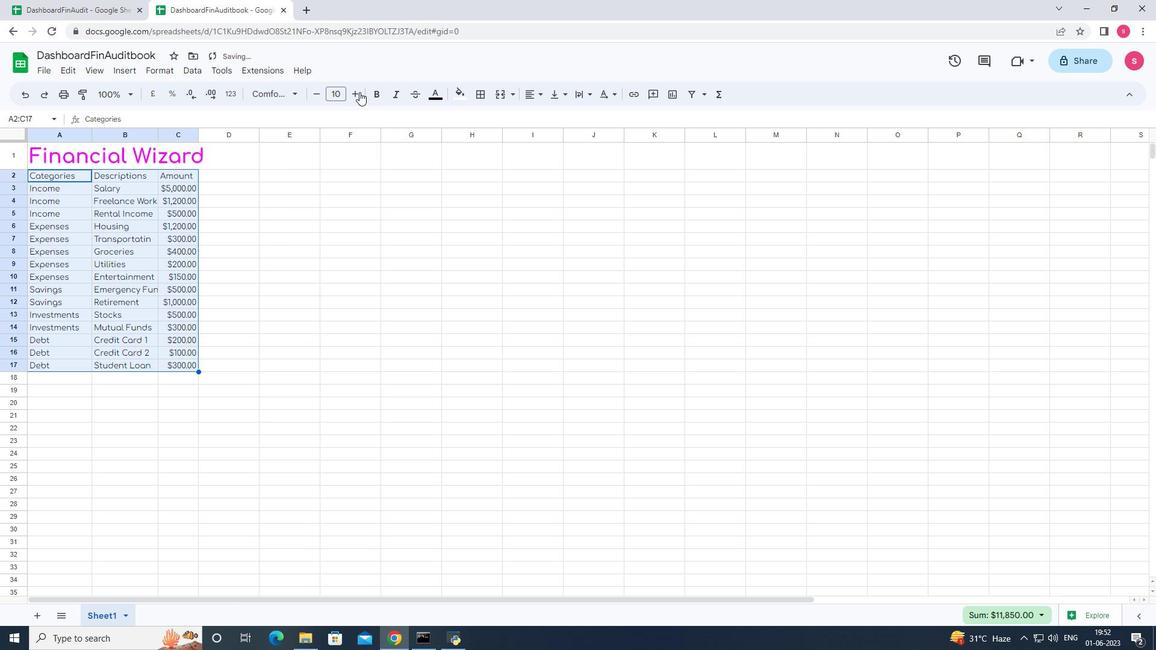
Action: Mouse pressed left at (352, 97)
Screenshot: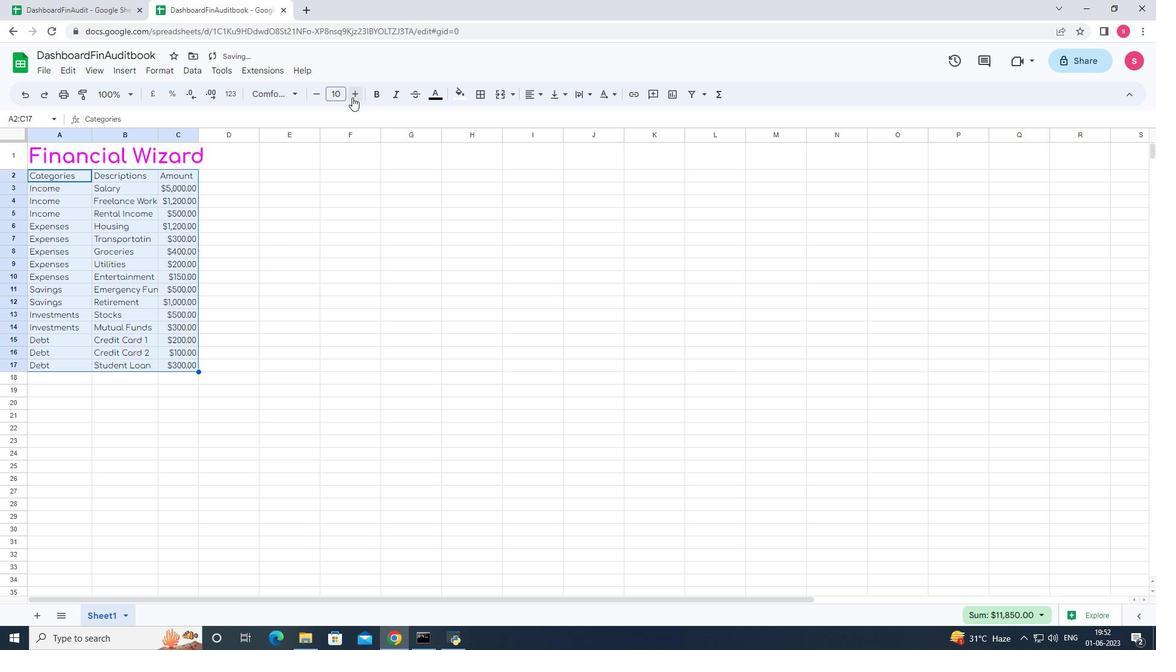 
Action: Mouse pressed left at (352, 97)
Screenshot: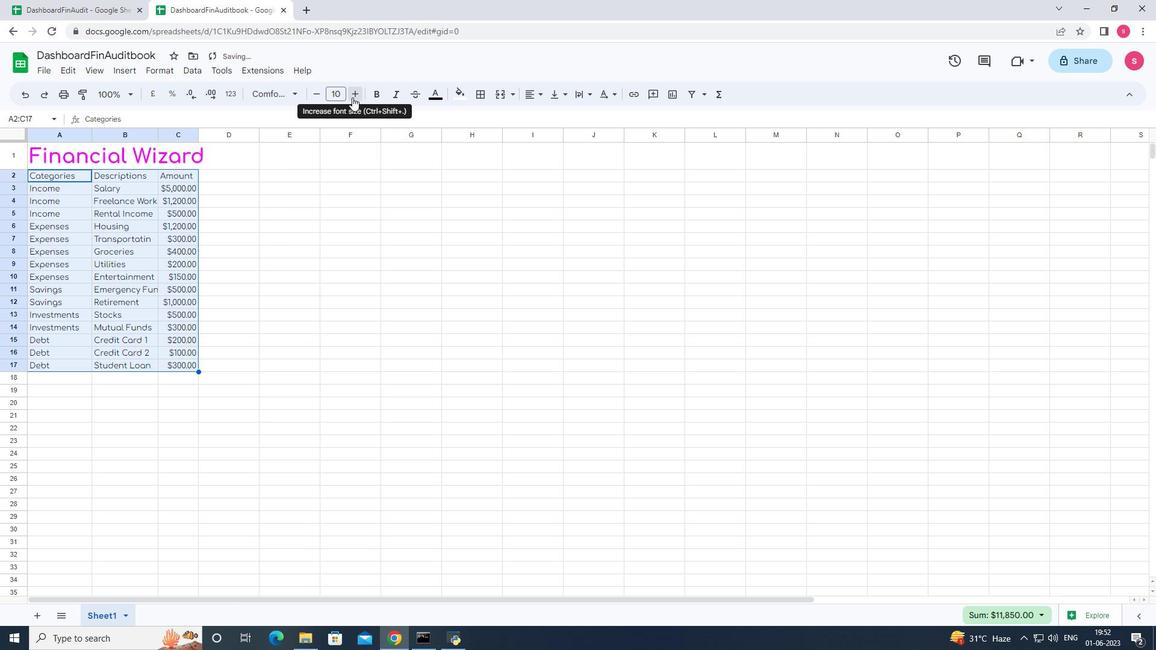 
Action: Mouse pressed left at (352, 97)
Screenshot: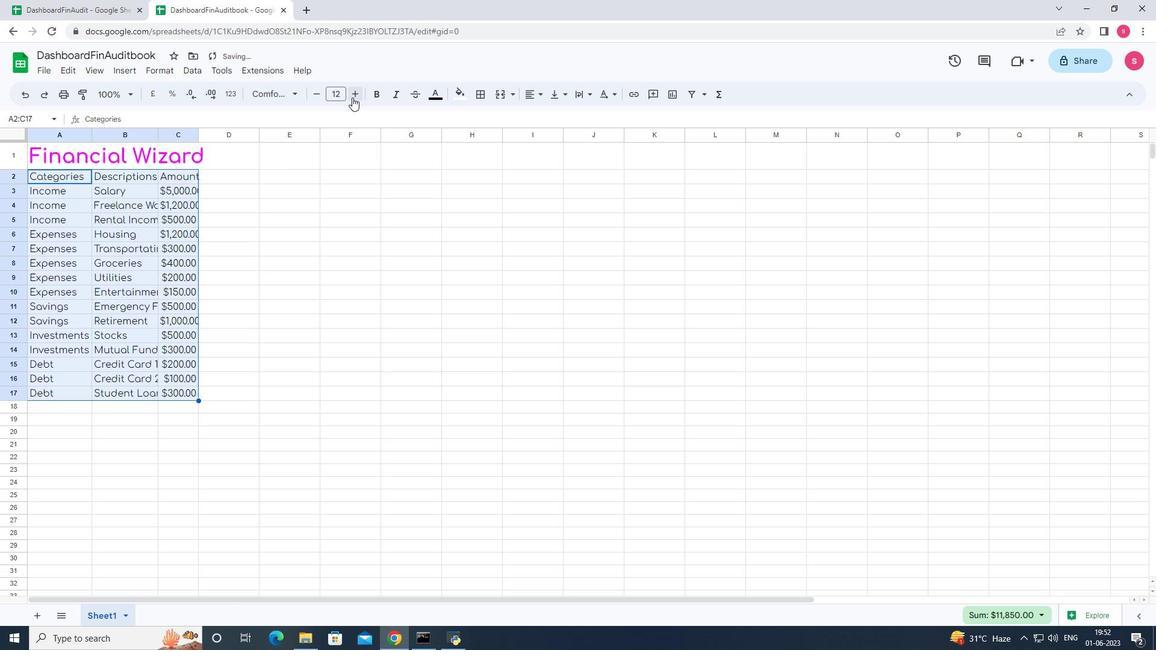 
Action: Mouse pressed left at (352, 97)
Screenshot: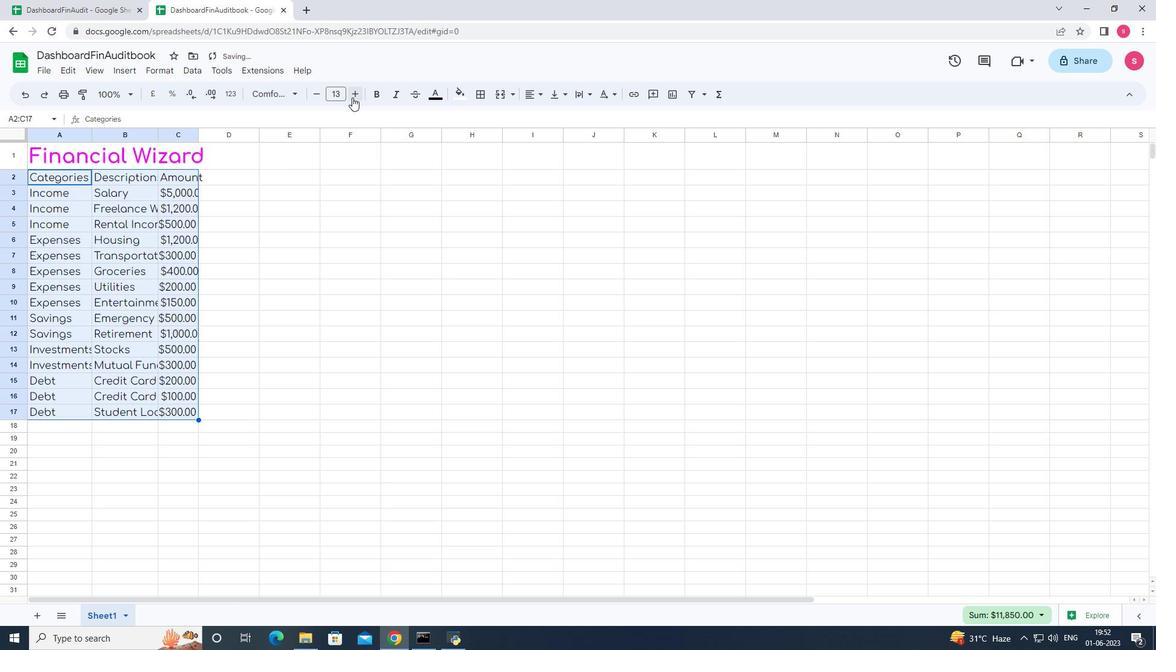 
Action: Mouse pressed left at (352, 97)
Screenshot: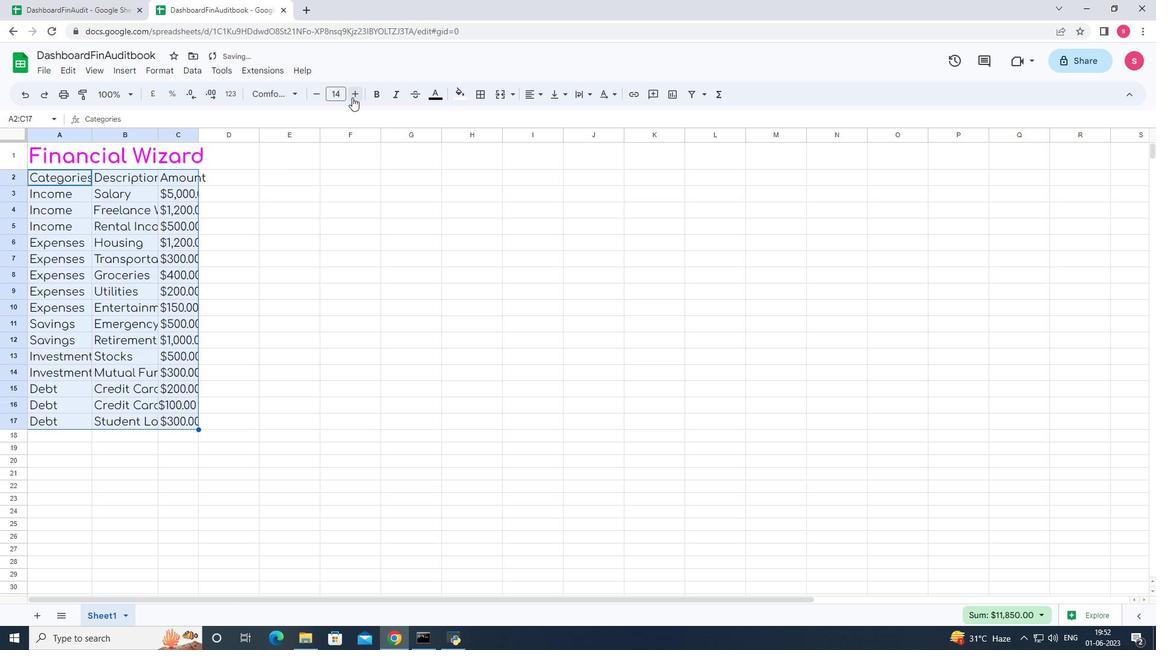 
Action: Mouse pressed left at (352, 97)
Screenshot: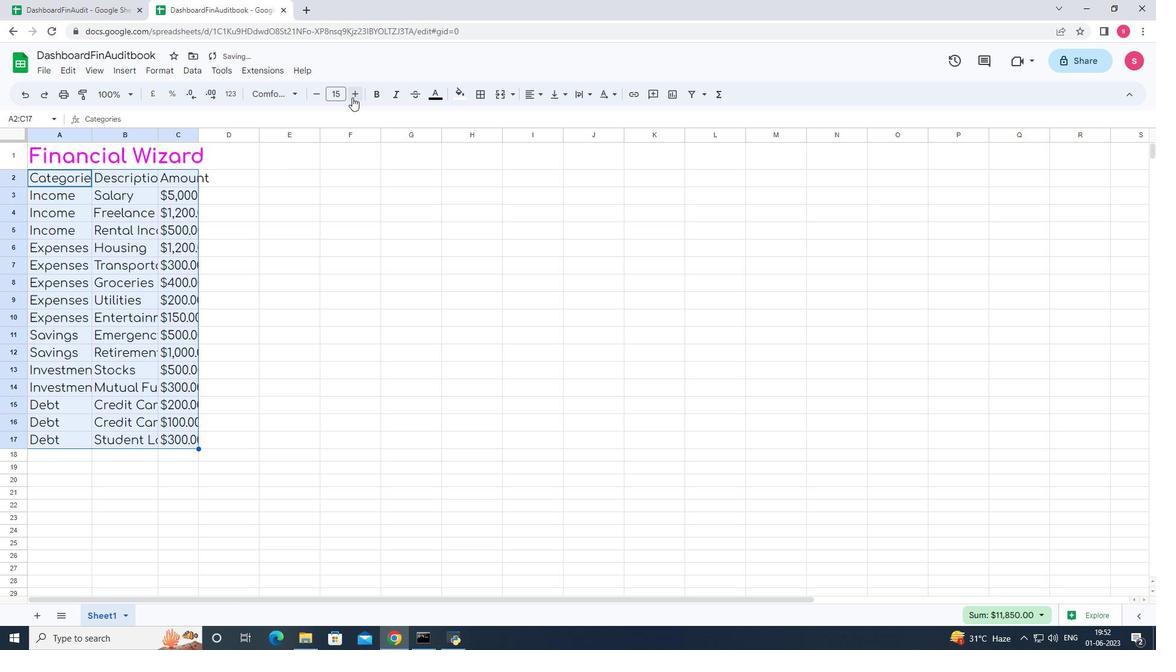 
Action: Mouse pressed left at (352, 97)
Screenshot: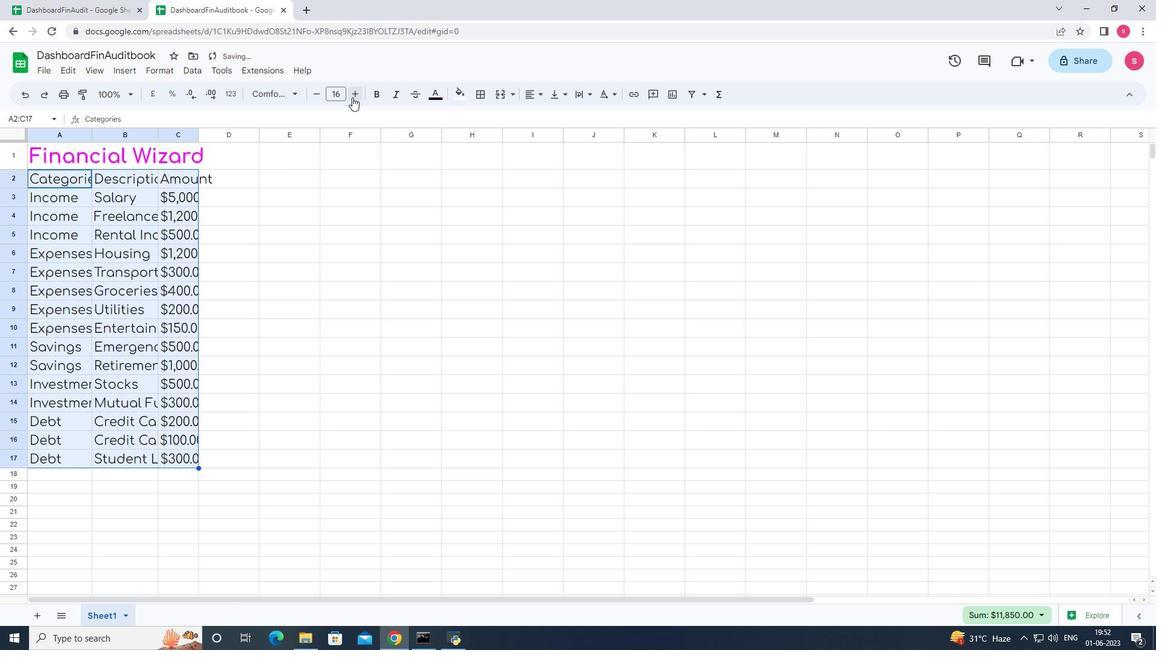 
Action: Mouse moved to (351, 98)
Screenshot: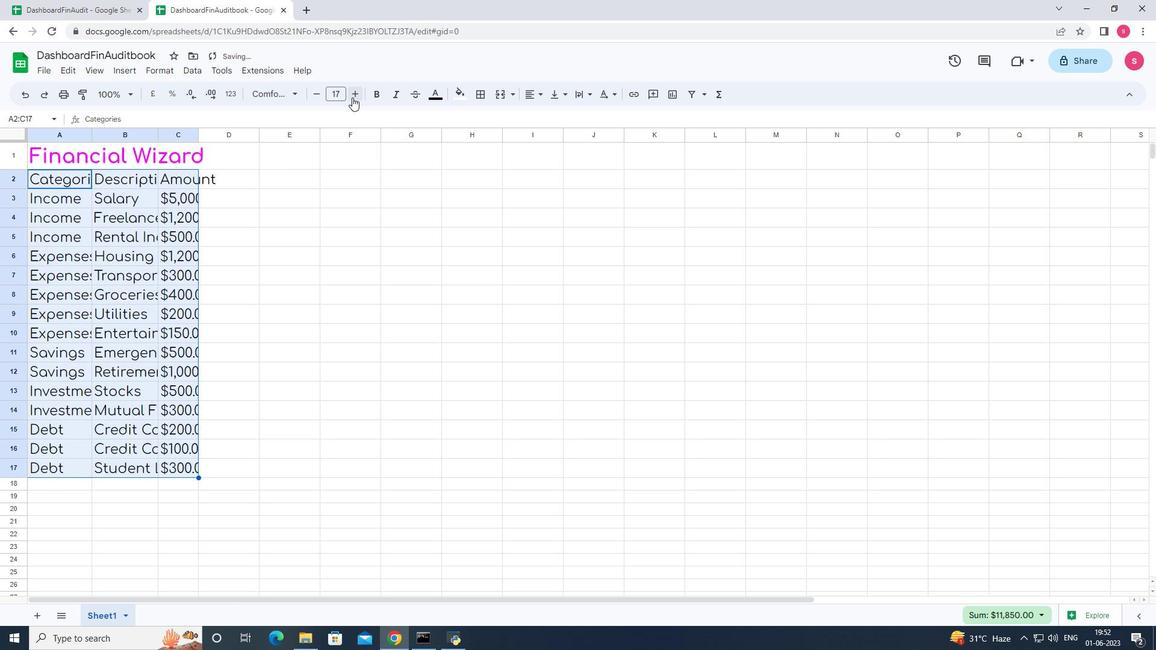 
Action: Mouse pressed left at (351, 98)
Screenshot: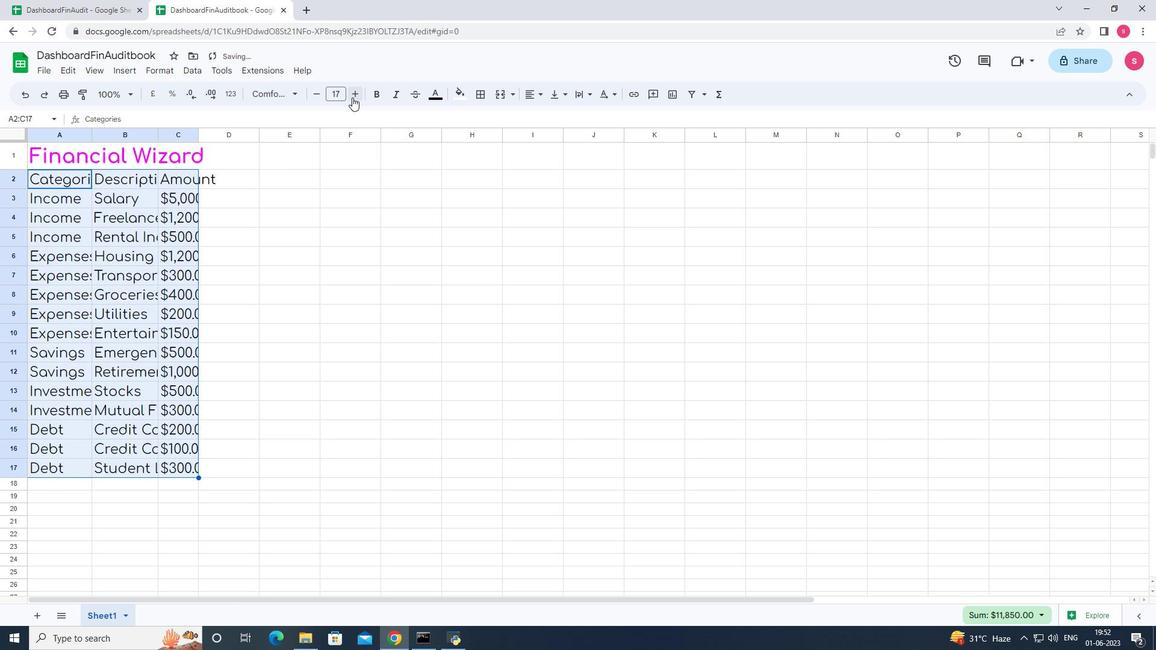 
Action: Mouse moved to (394, 219)
Screenshot: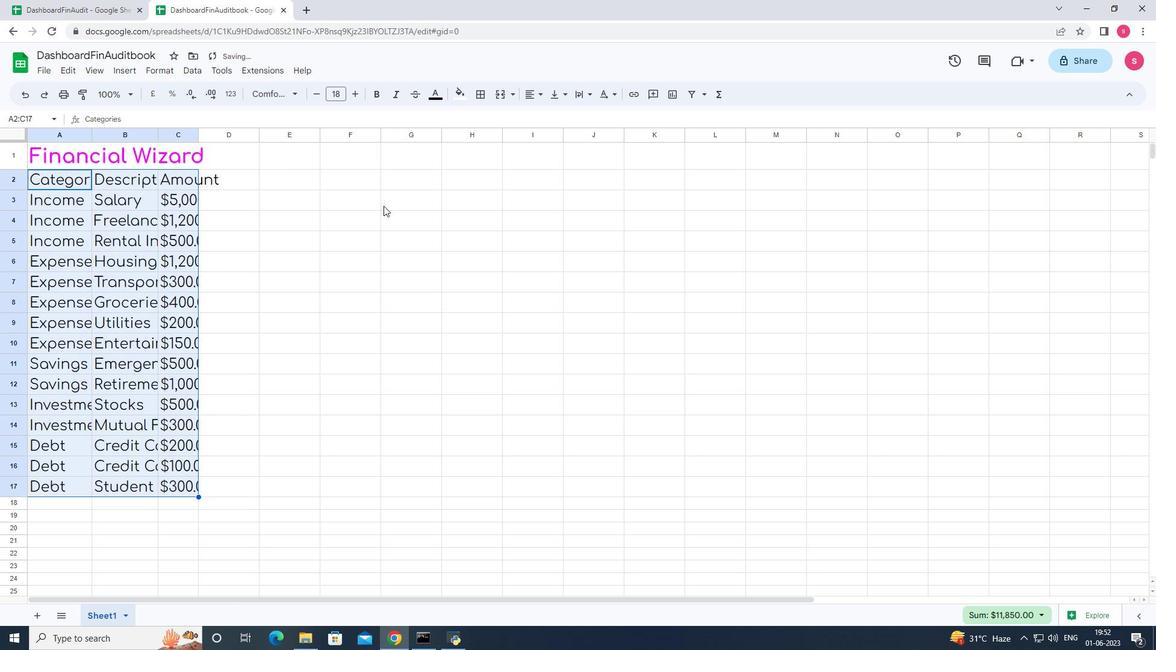 
Action: Mouse pressed left at (394, 219)
Screenshot: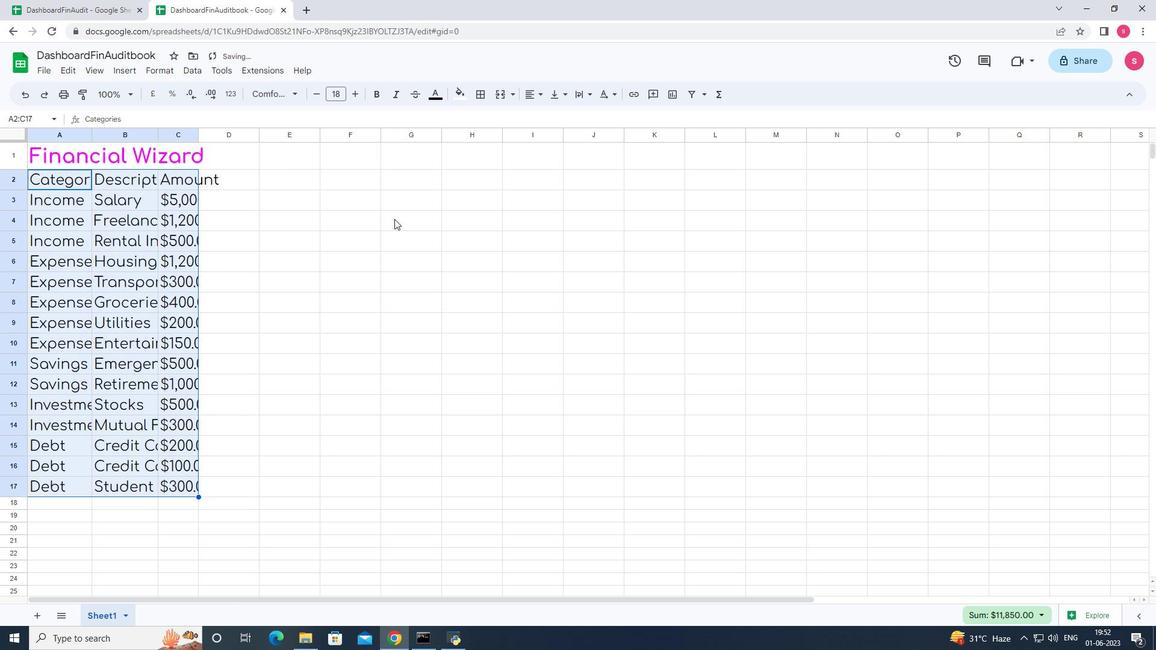 
Action: Mouse moved to (39, 146)
Screenshot: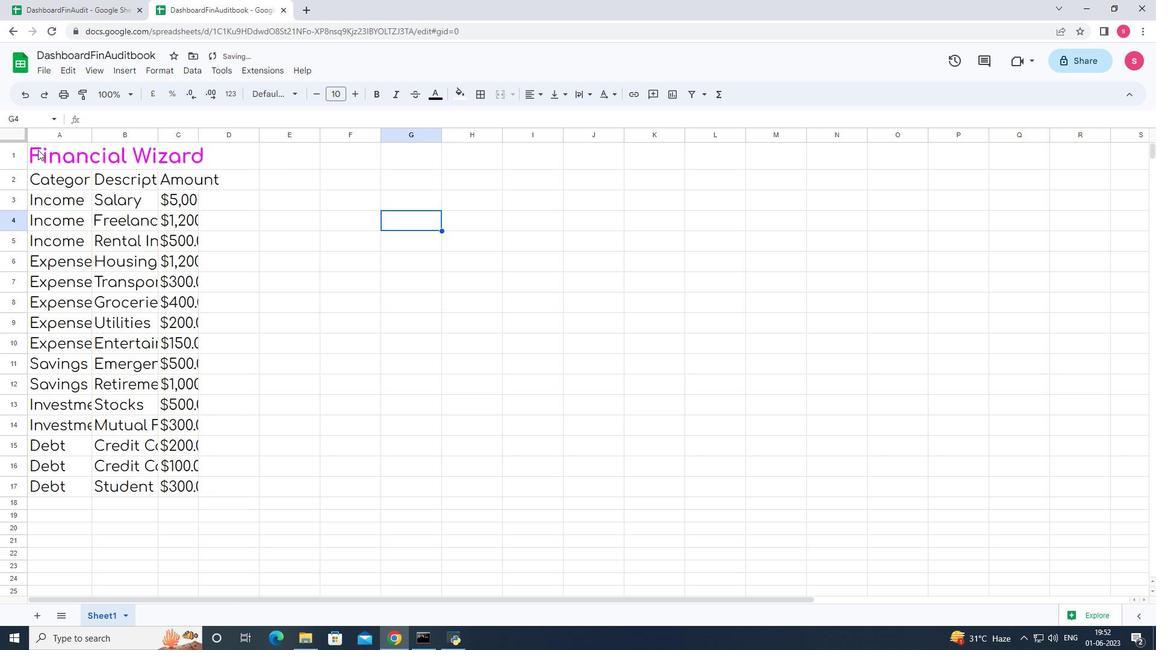 
Action: Mouse pressed left at (39, 146)
Screenshot: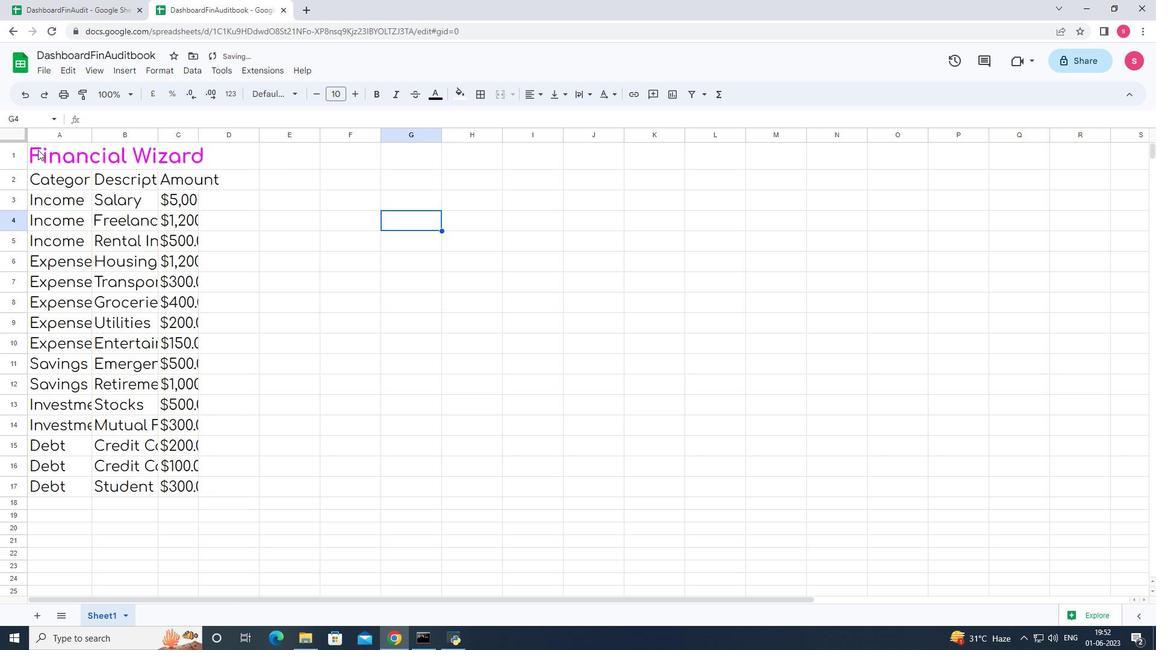 
Action: Mouse moved to (532, 92)
Screenshot: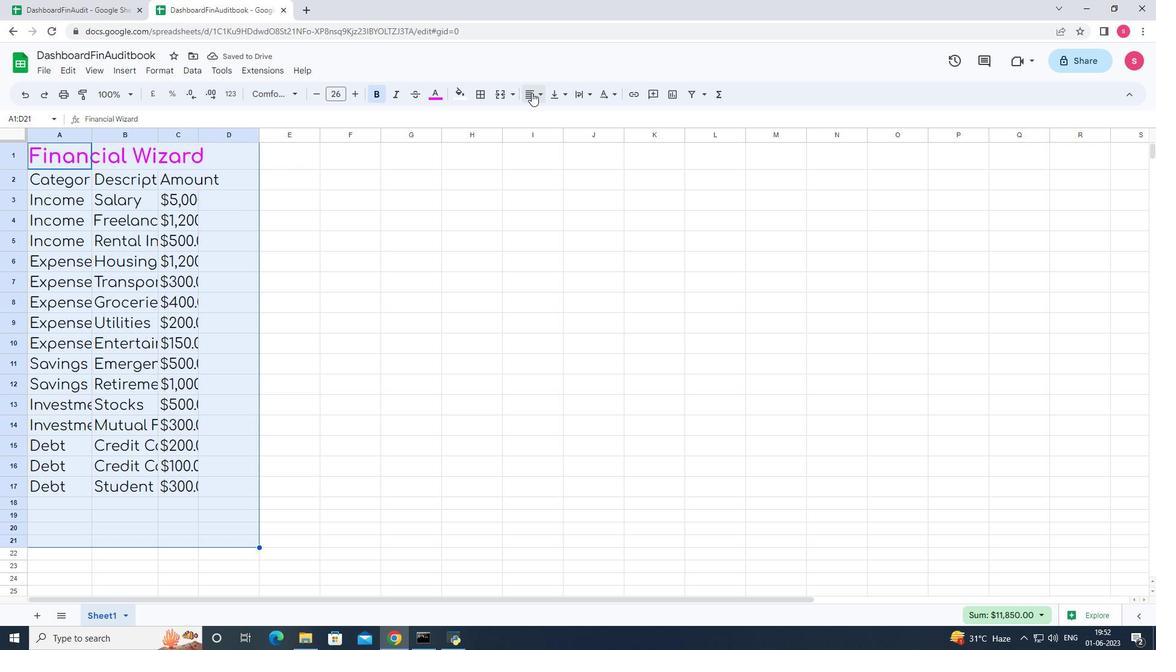
Action: Mouse pressed left at (532, 92)
Screenshot: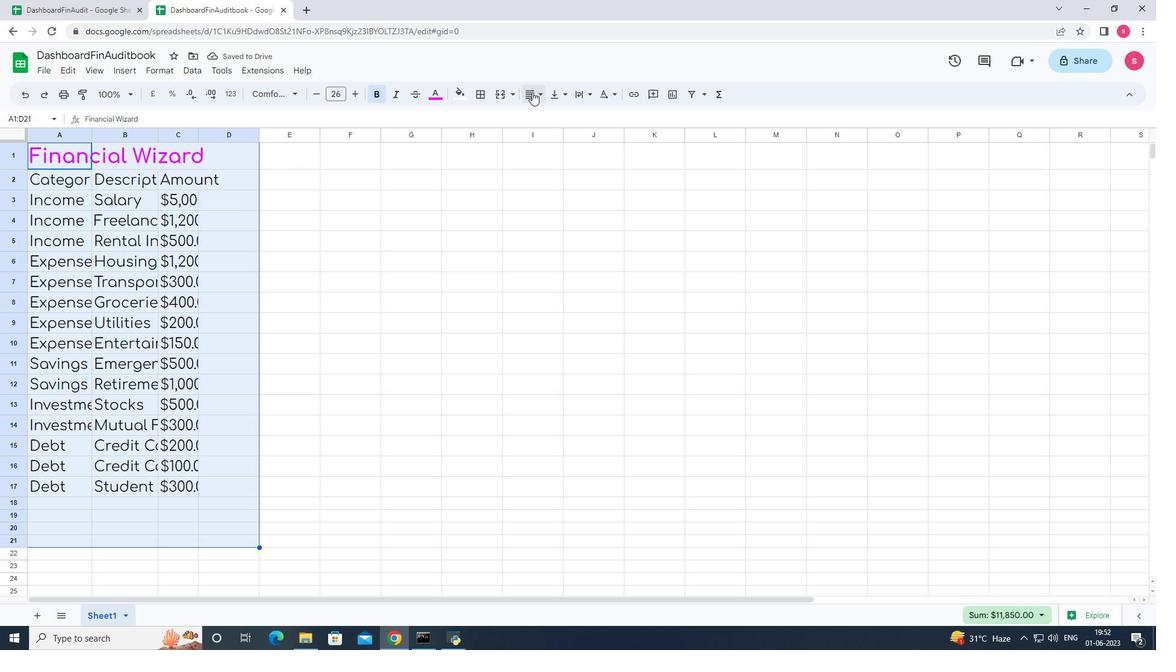 
Action: Mouse moved to (552, 115)
Screenshot: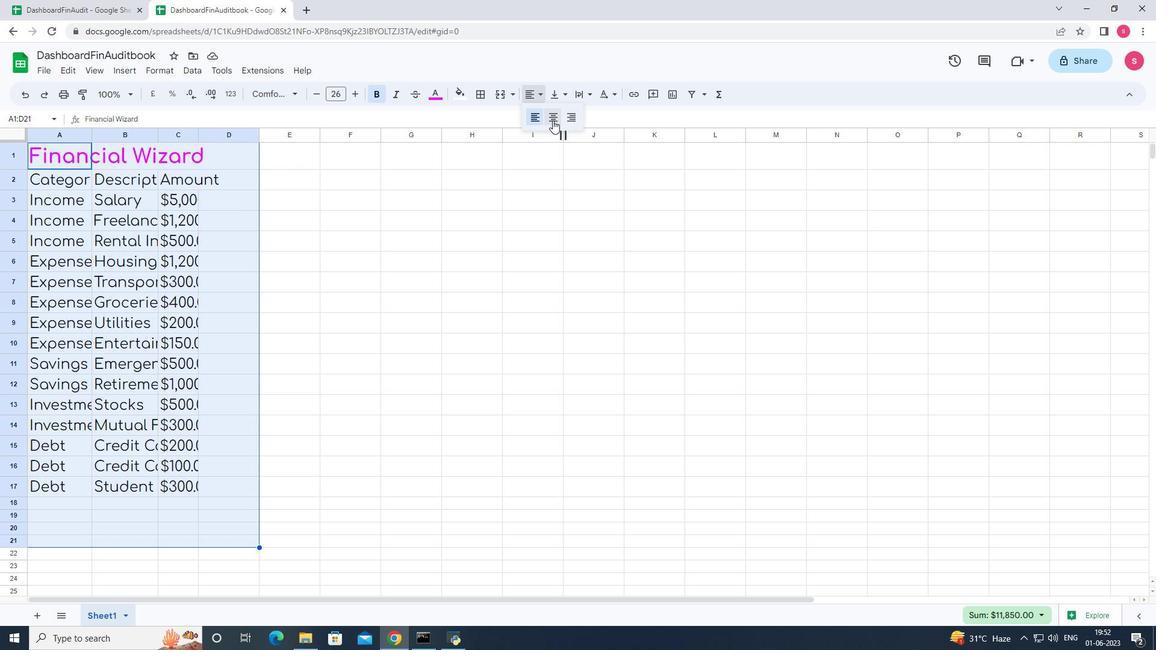 
Action: Mouse pressed left at (552, 115)
Screenshot: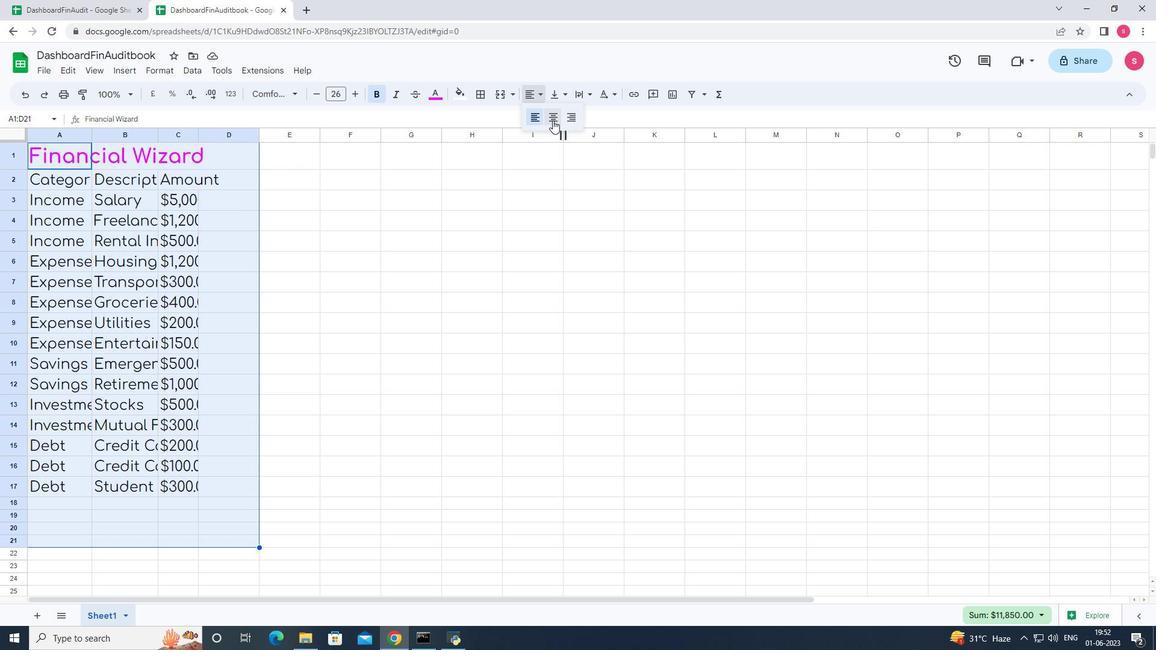 
Action: Mouse moved to (517, 268)
Screenshot: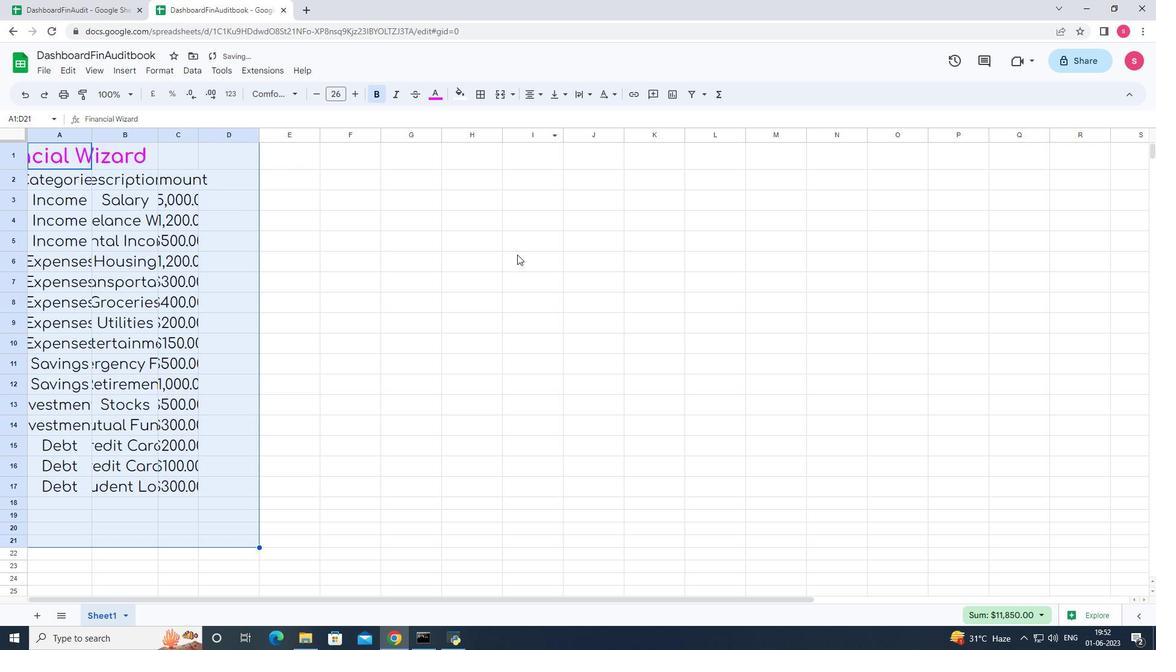 
Action: Mouse pressed left at (517, 268)
Screenshot: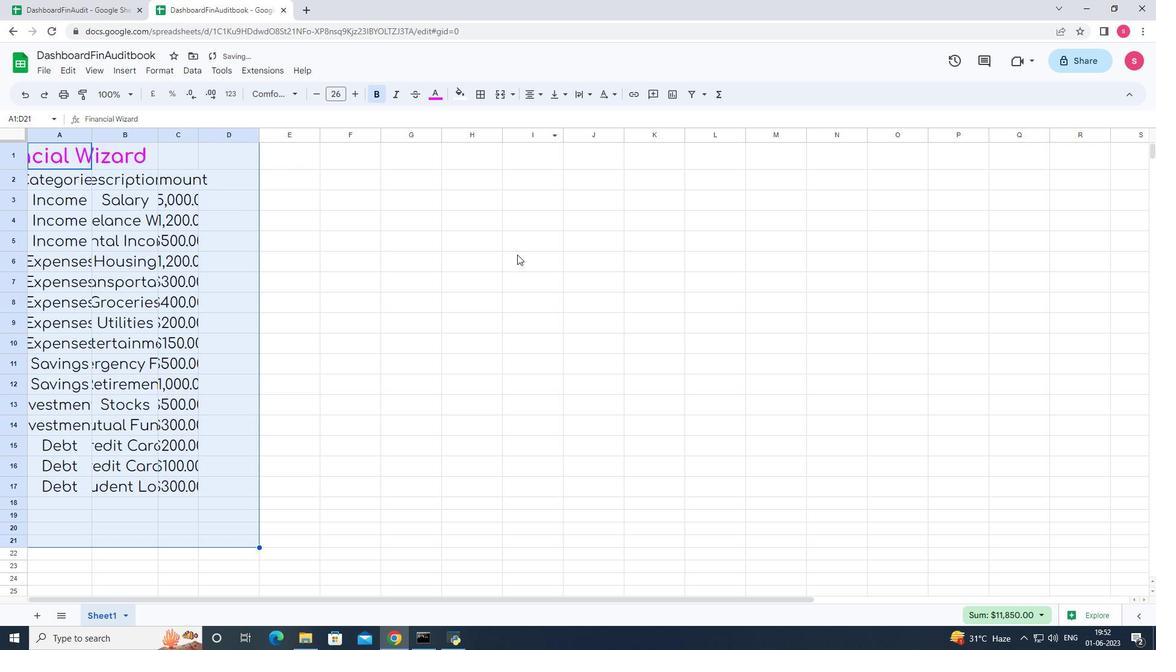 
Action: Mouse moved to (90, 129)
Screenshot: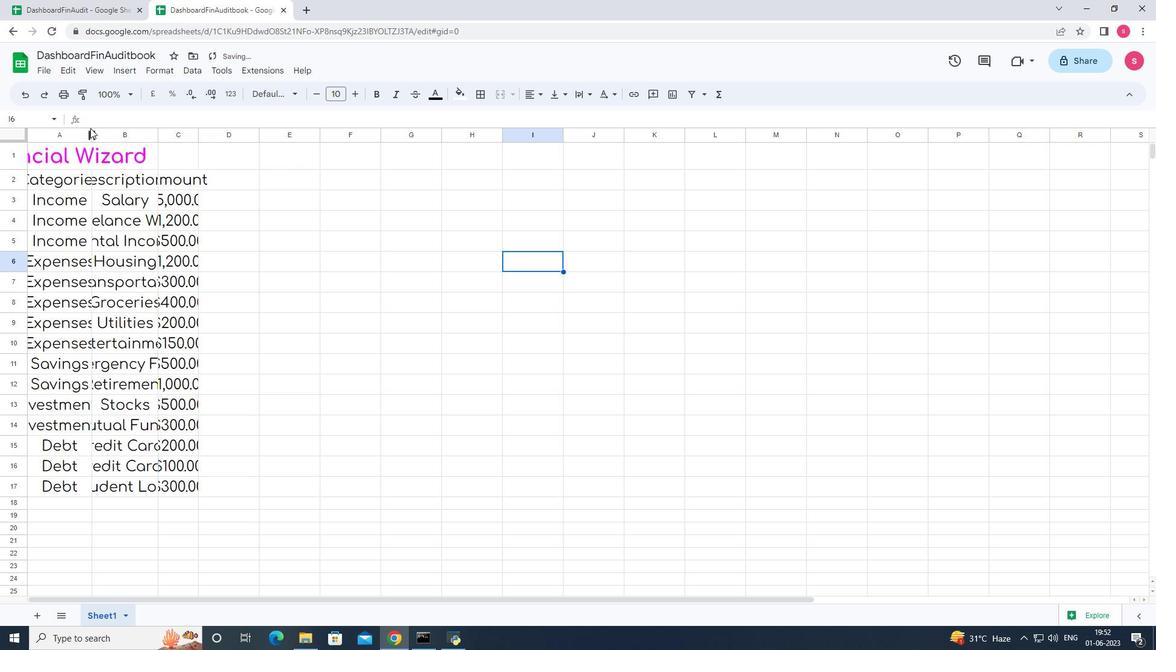 
Action: Mouse pressed left at (90, 129)
Screenshot: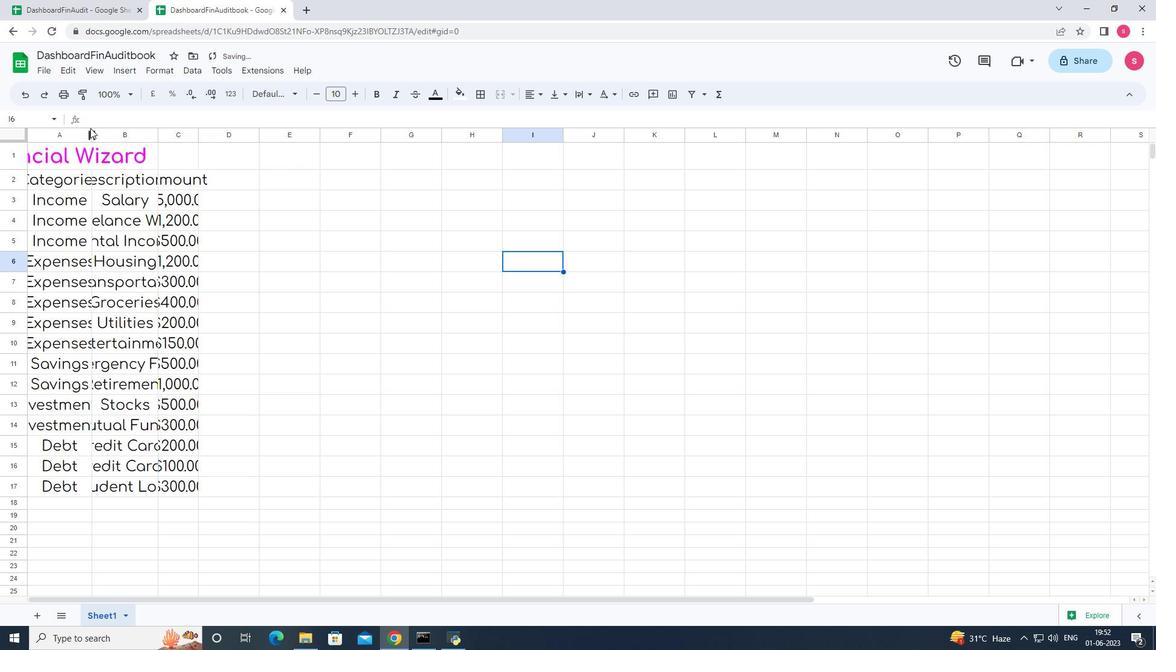 
Action: Mouse pressed left at (90, 129)
Screenshot: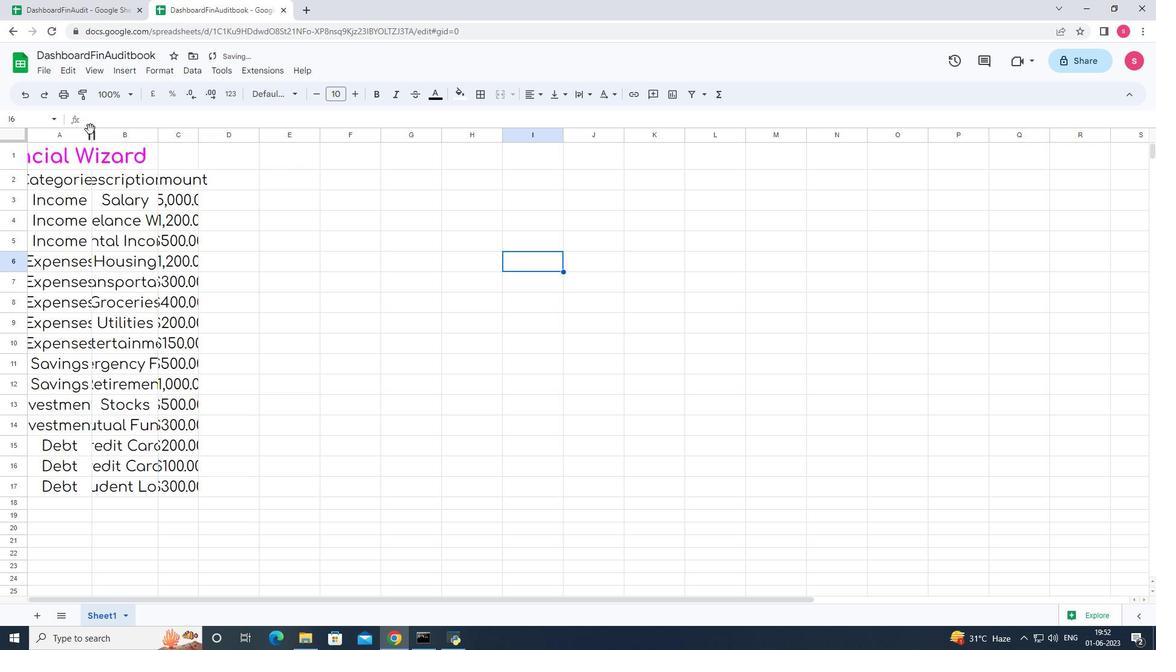 
Action: Mouse moved to (504, 204)
Screenshot: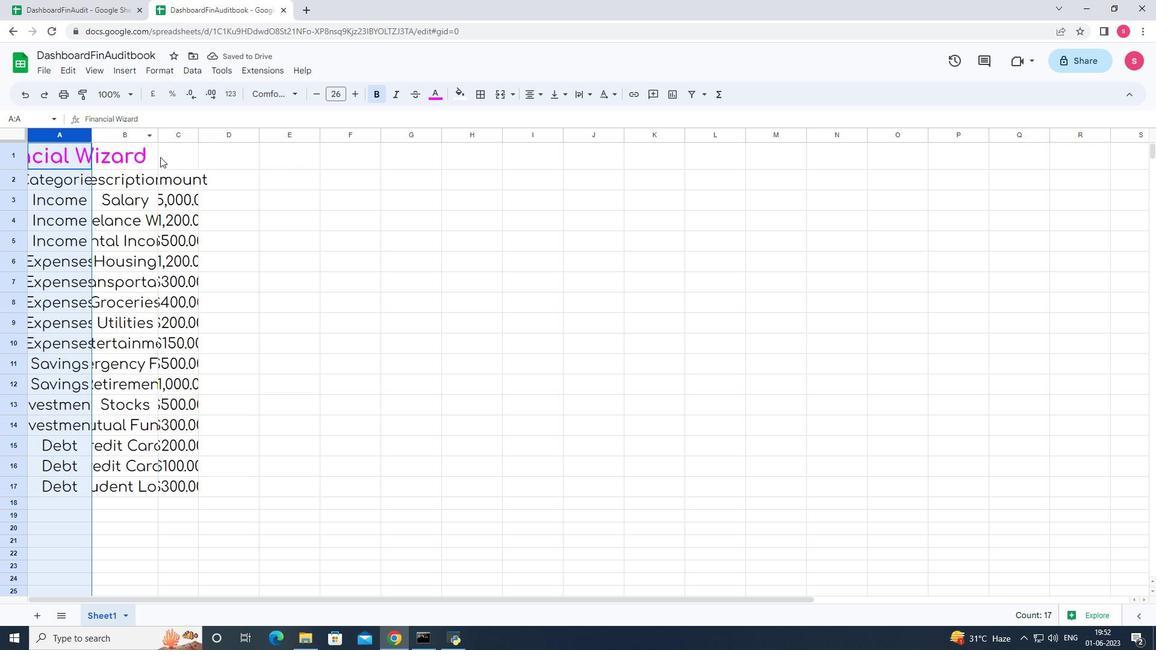 
Action: Mouse pressed left at (504, 204)
Screenshot: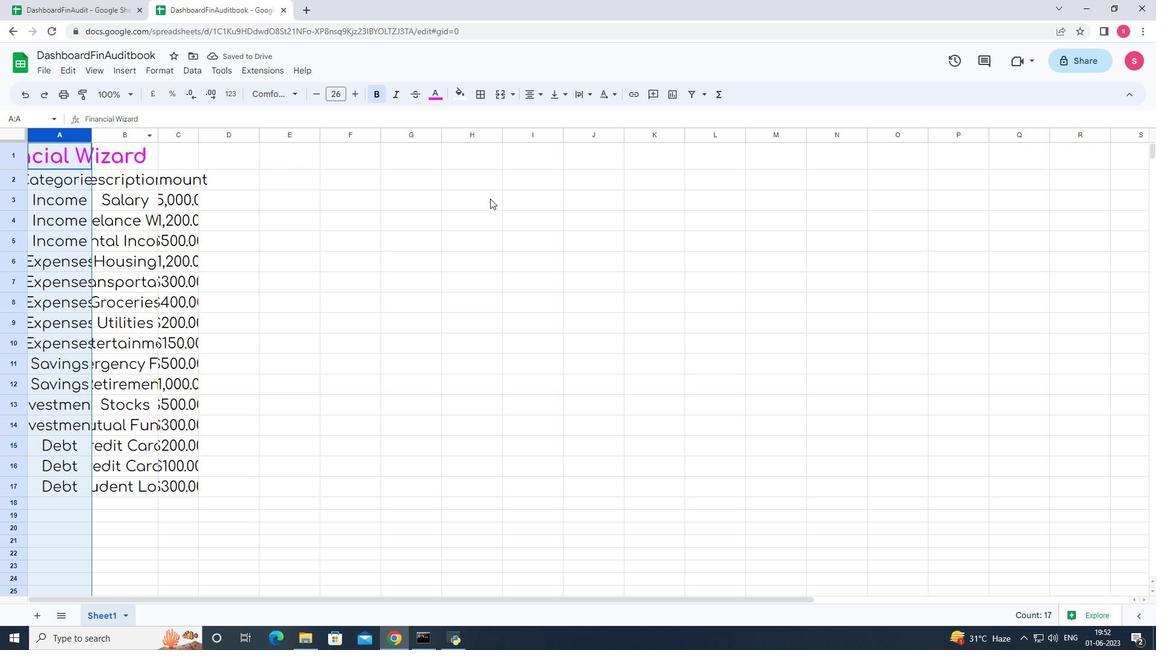 
Action: Mouse moved to (92, 136)
Screenshot: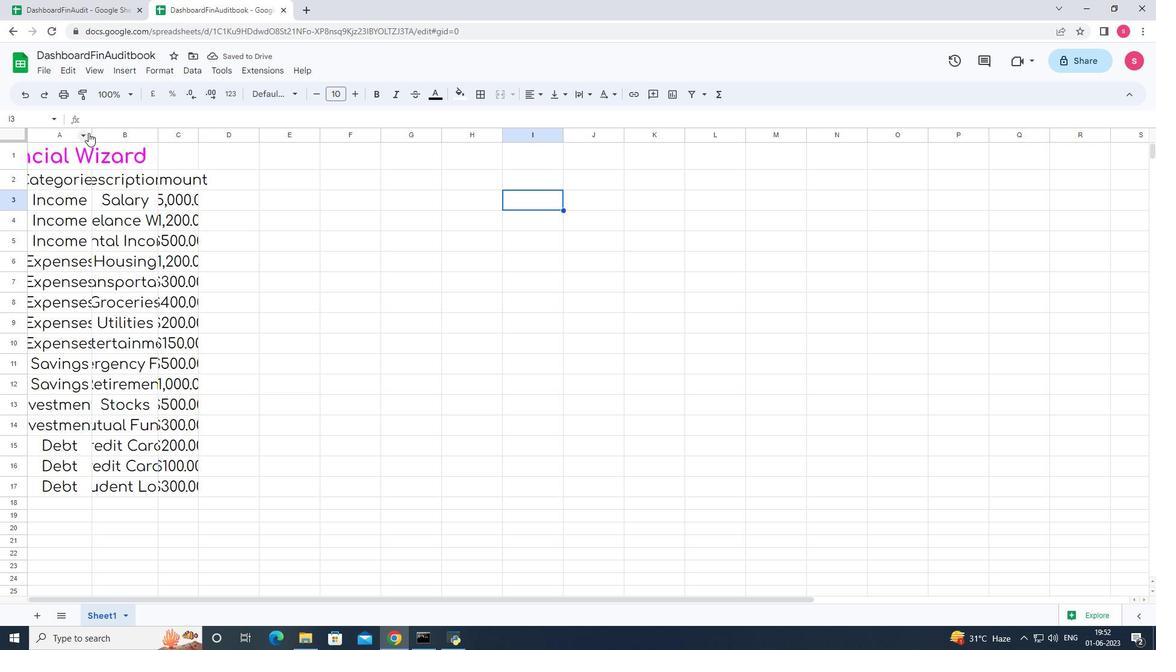 
Action: Mouse pressed left at (92, 136)
Screenshot: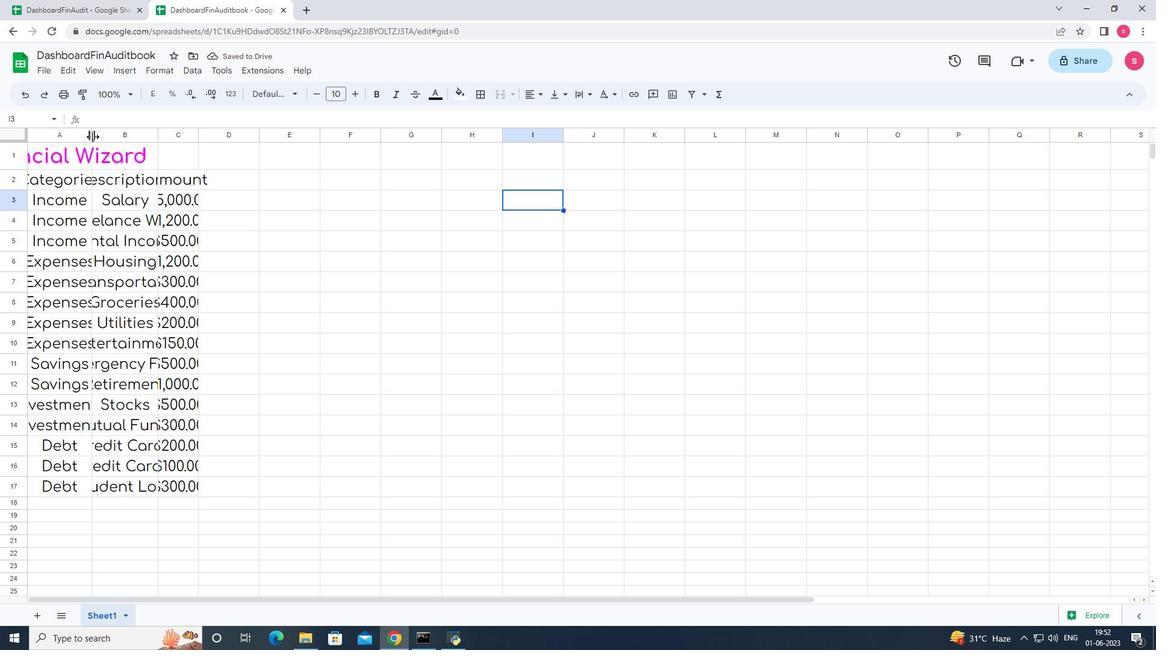 
Action: Mouse pressed left at (92, 136)
Screenshot: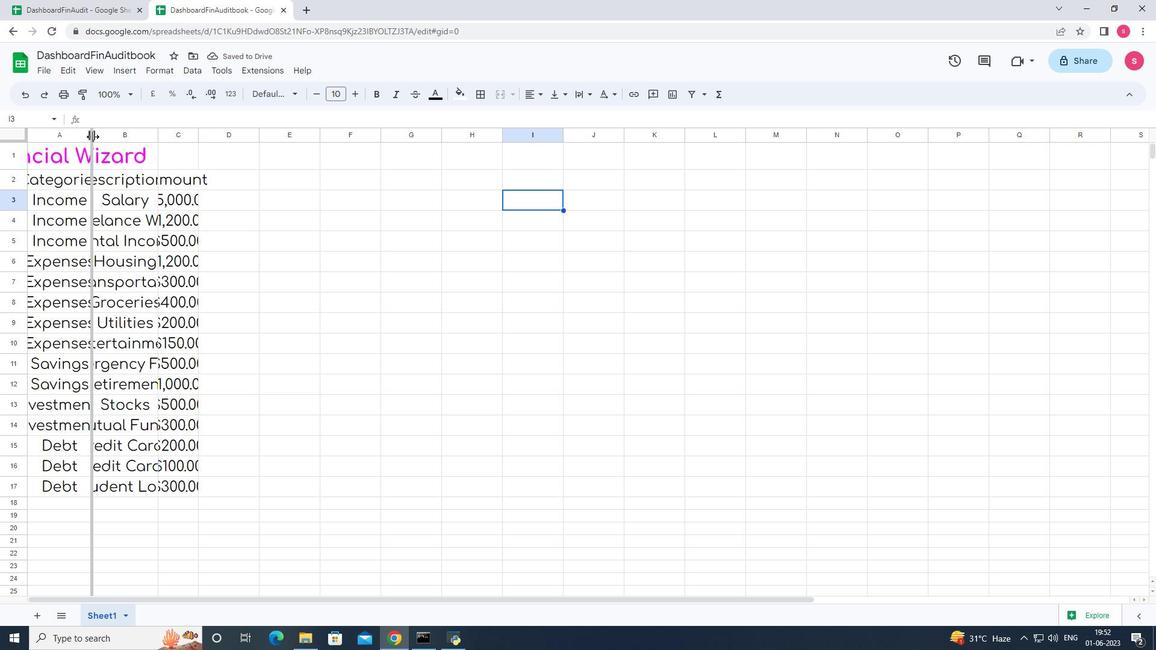 
Action: Mouse moved to (272, 136)
Screenshot: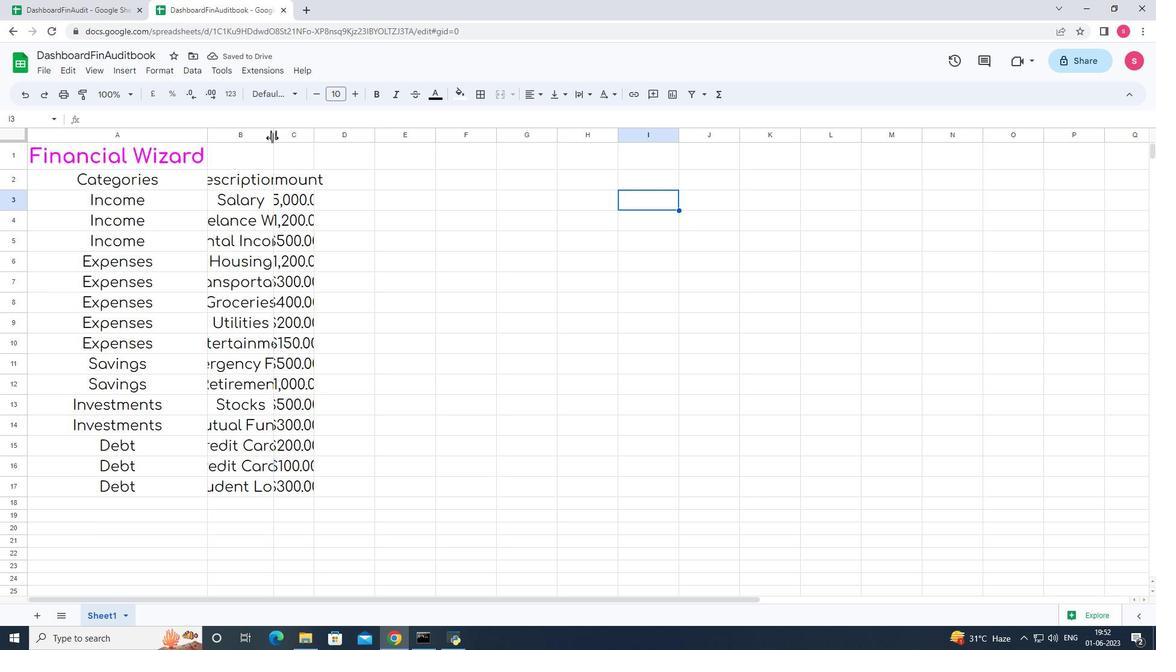 
Action: Mouse pressed left at (272, 136)
Screenshot: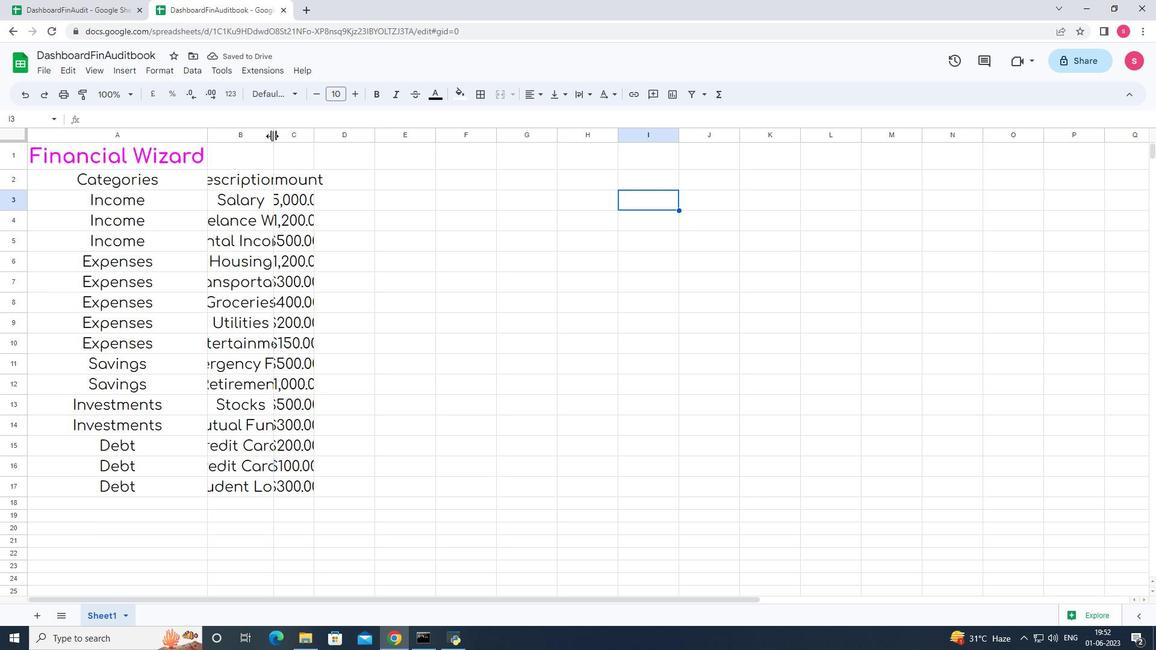 
Action: Mouse pressed left at (272, 136)
Screenshot: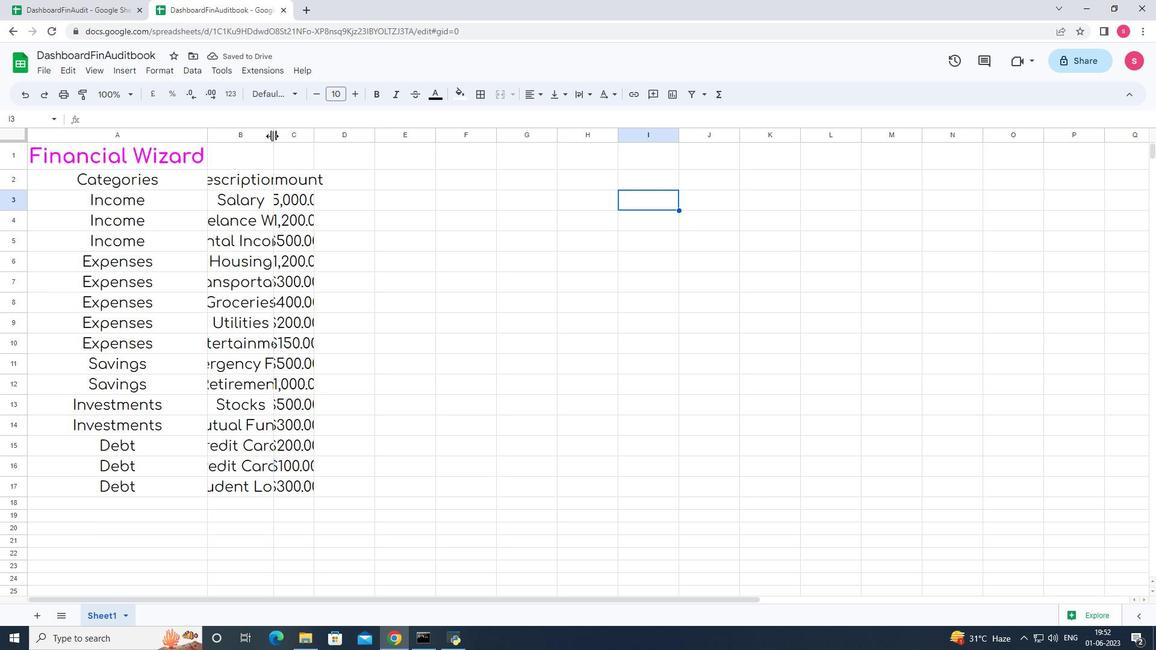 
Action: Mouse moved to (376, 136)
Screenshot: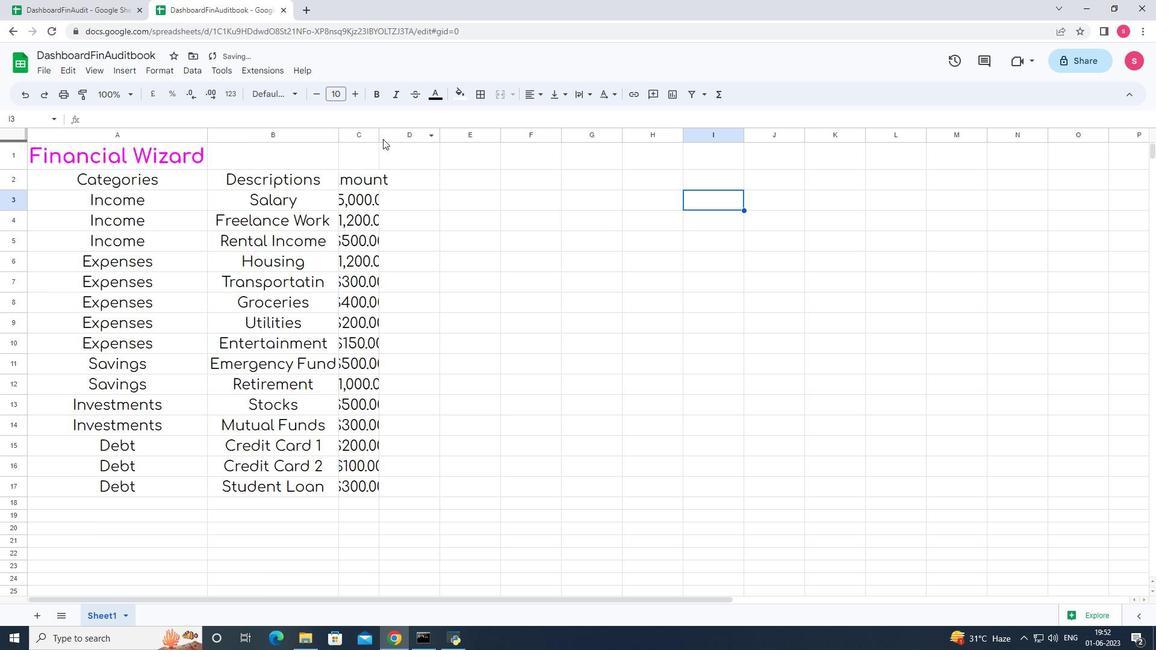 
Action: Mouse pressed left at (376, 136)
Screenshot: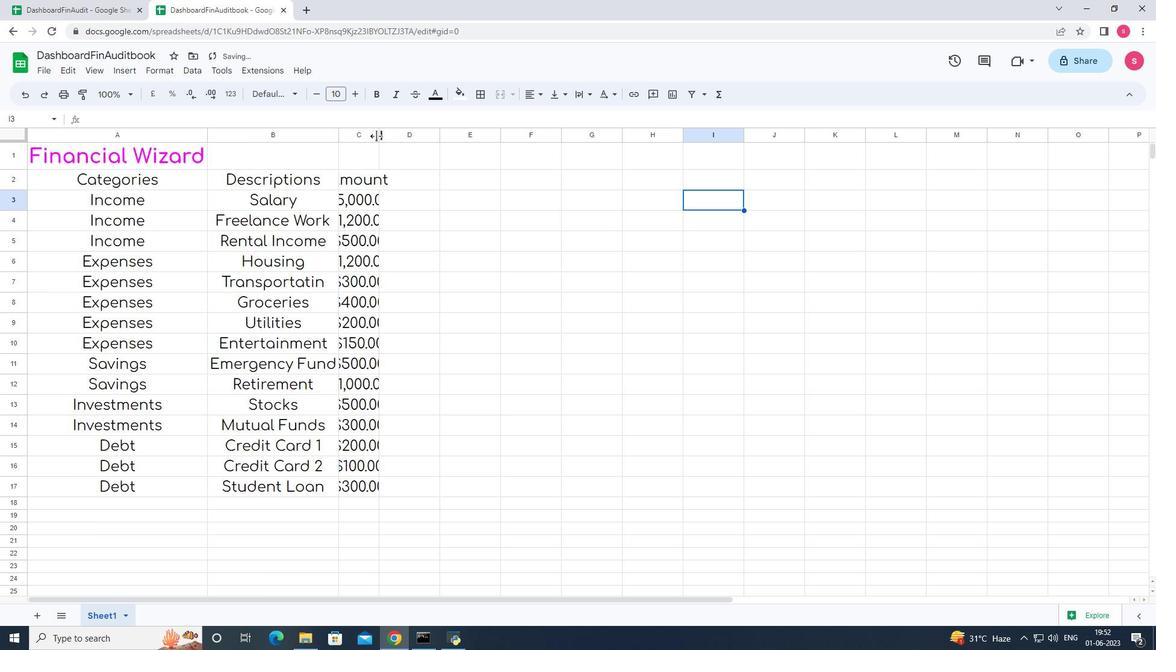 
Action: Mouse pressed left at (376, 136)
Screenshot: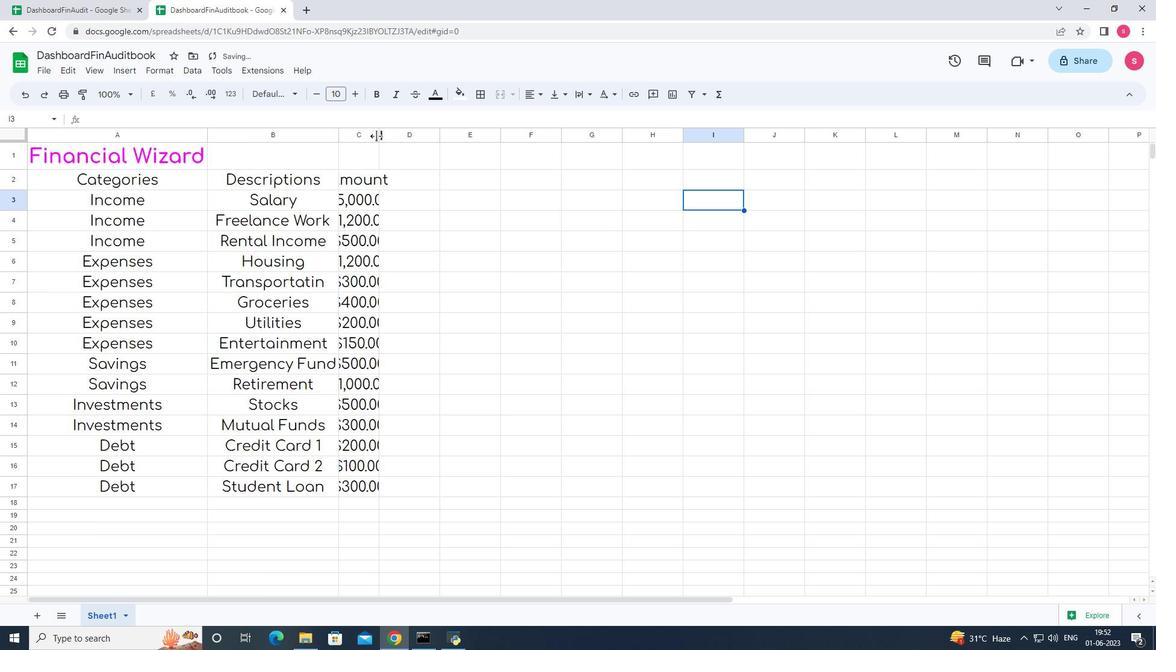 
Action: Mouse moved to (826, 395)
Screenshot: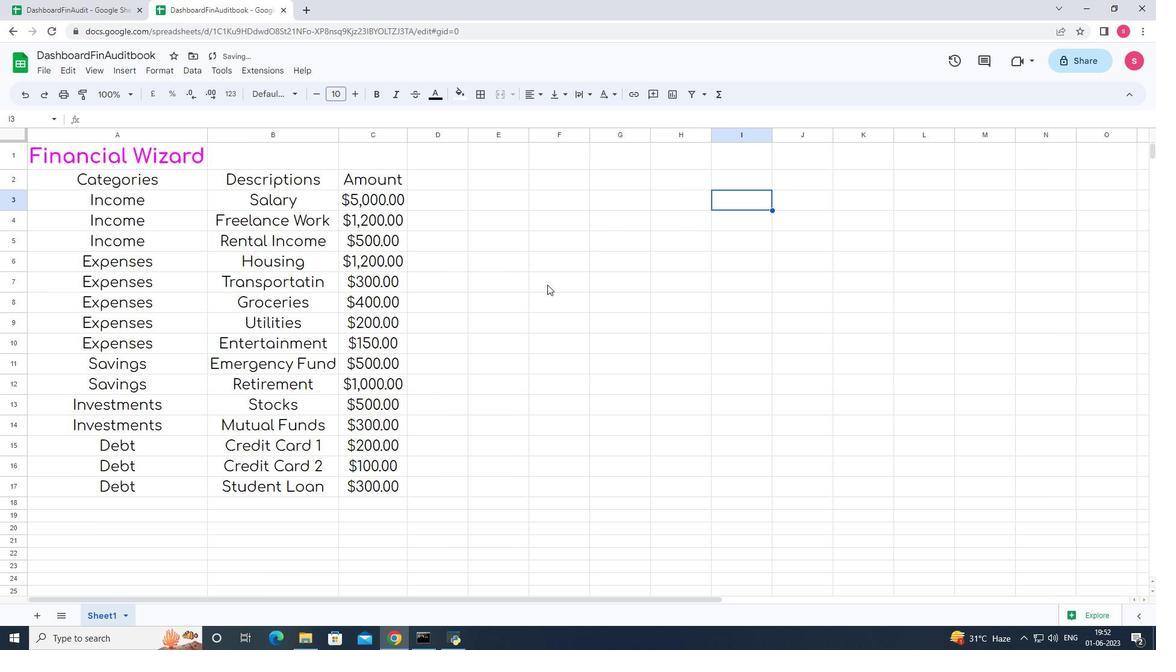 
Action: Mouse pressed left at (826, 395)
Screenshot: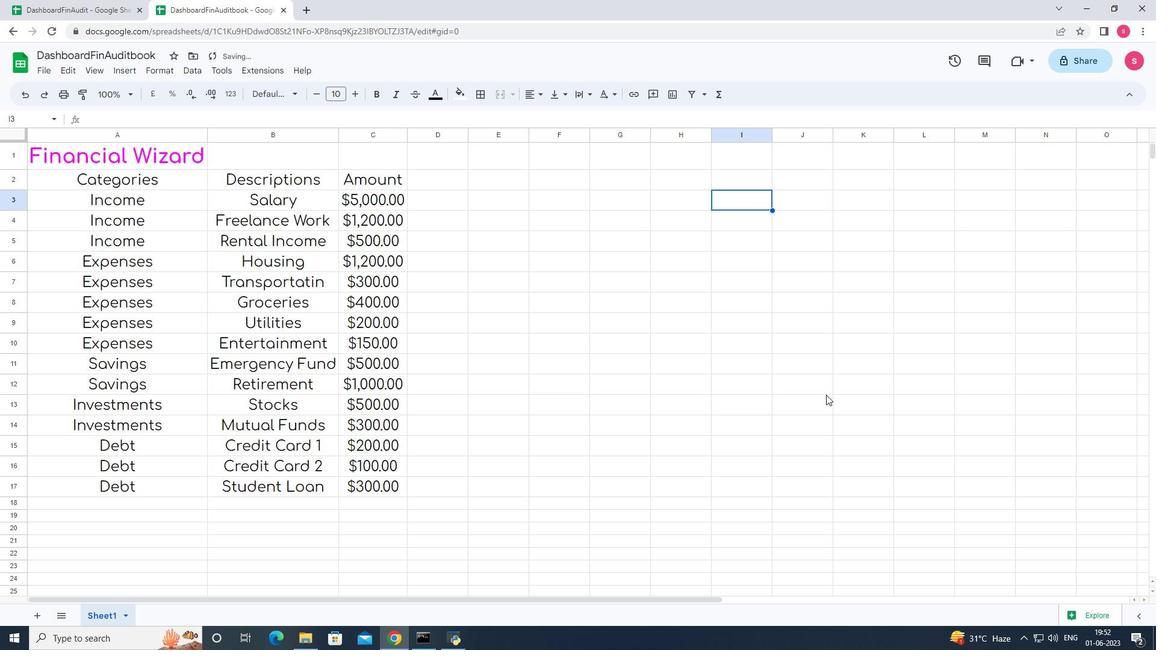 
Action: Key pressed ctrl+S
Screenshot: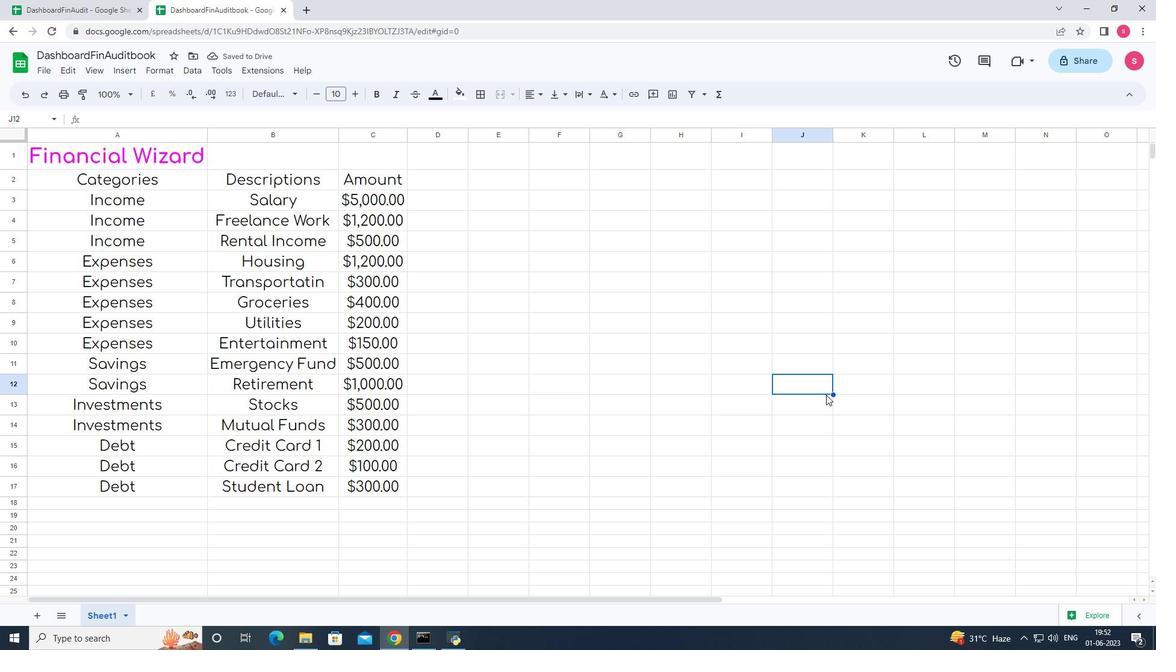 
